 Task: Open a template Informal Letter by  Plum save the file as blueprint.txt Remove the following options from template: 'your brand'. Replace Hello Fan with ' Good Evening' and change the date to 26 September, 2023. Replace body of the letter with  I wanted to express my deepest gratitude for your help. Your assistance made a significant difference in my life. Thank you from the bottom of my heart.; apply Font Style 'Tahoma' and font size  14 Add name: Kevin
Action: Mouse moved to (715, 305)
Screenshot: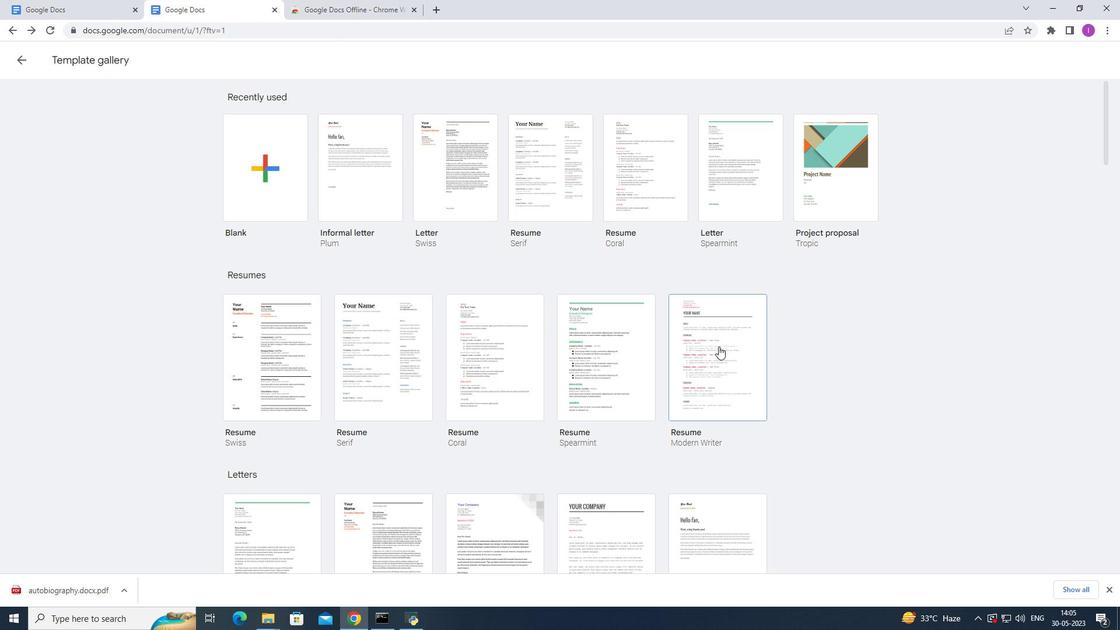 
Action: Mouse scrolled (715, 305) with delta (0, 0)
Screenshot: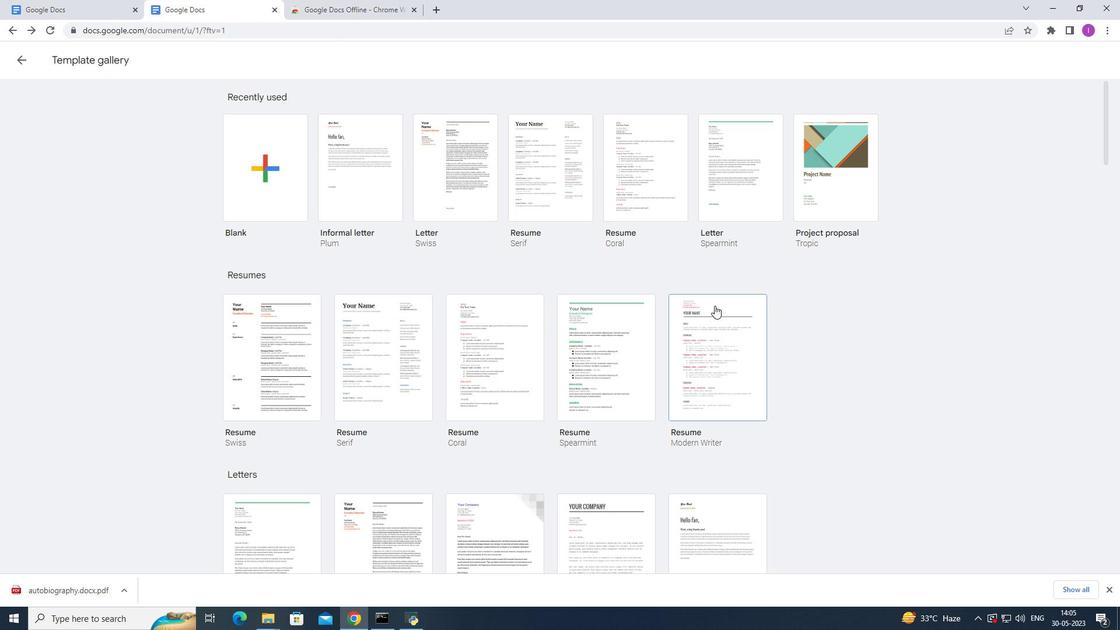 
Action: Mouse scrolled (715, 305) with delta (0, 0)
Screenshot: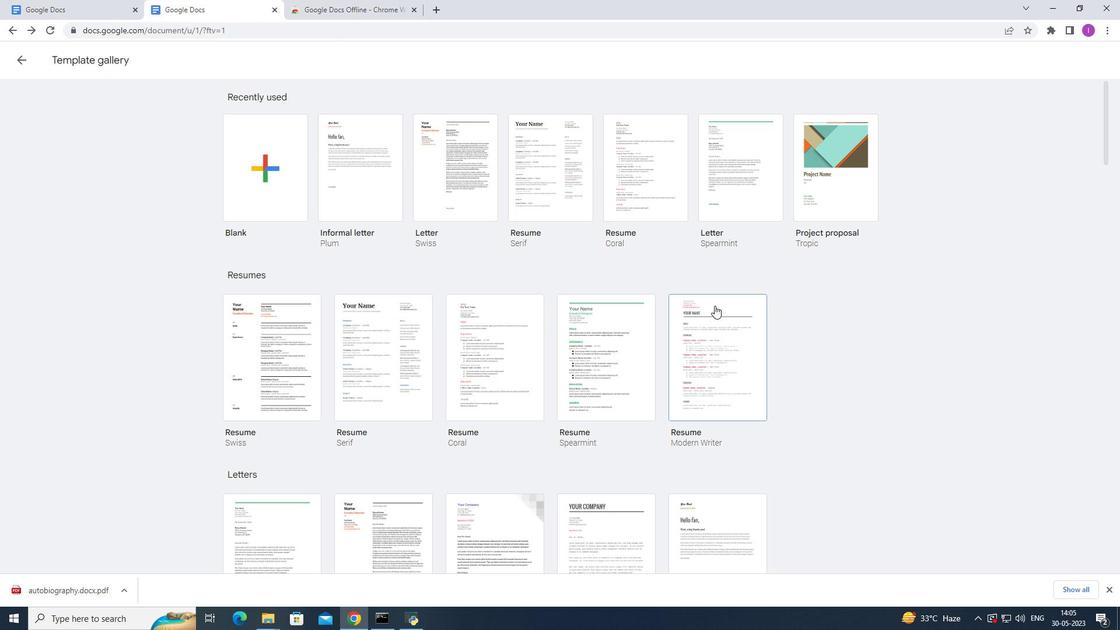 
Action: Mouse scrolled (715, 305) with delta (0, 0)
Screenshot: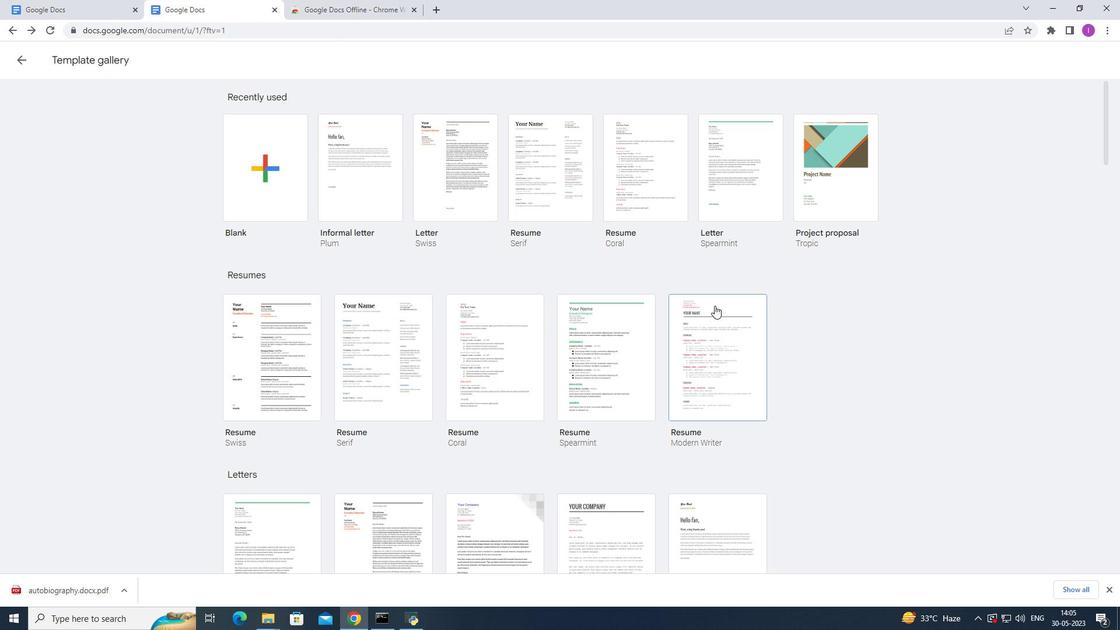 
Action: Mouse scrolled (715, 306) with delta (0, 0)
Screenshot: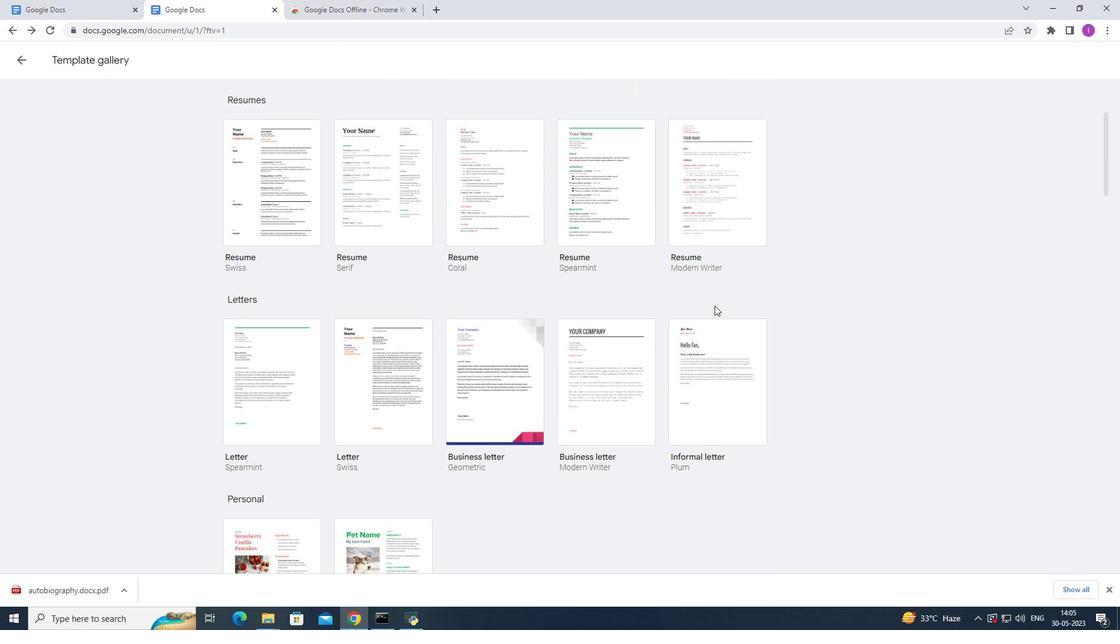
Action: Mouse scrolled (715, 306) with delta (0, 0)
Screenshot: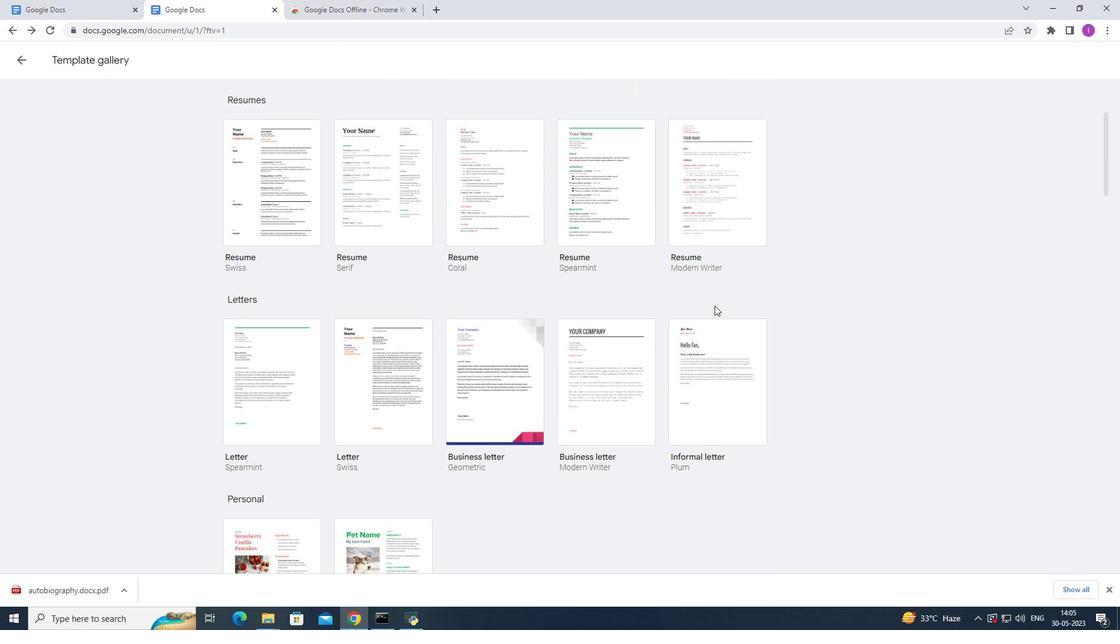 
Action: Mouse scrolled (715, 306) with delta (0, 0)
Screenshot: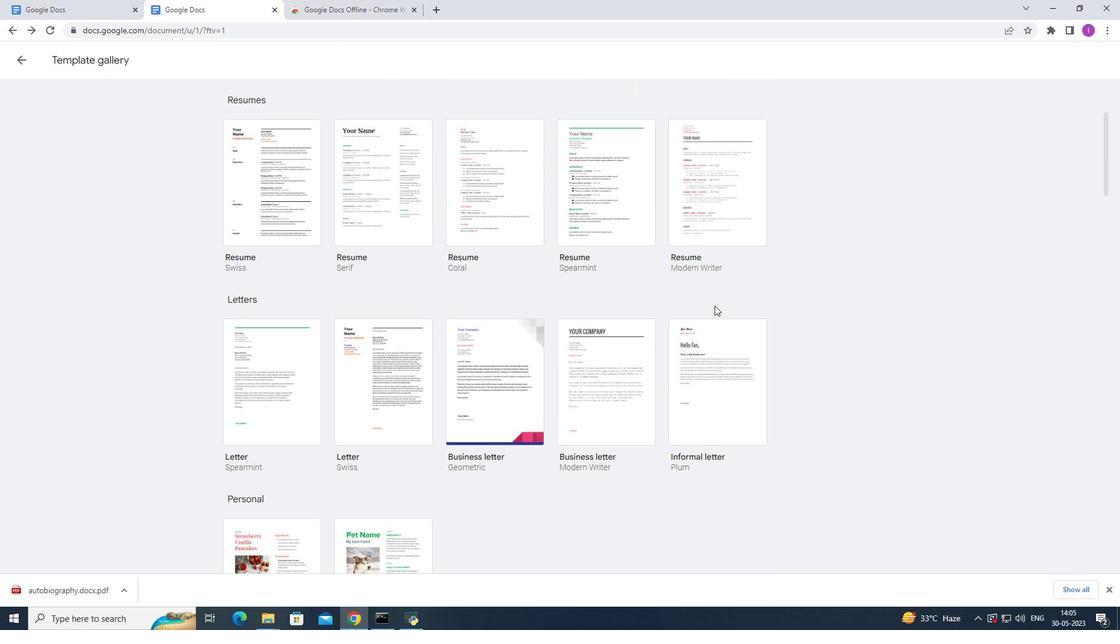 
Action: Mouse scrolled (715, 305) with delta (0, 0)
Screenshot: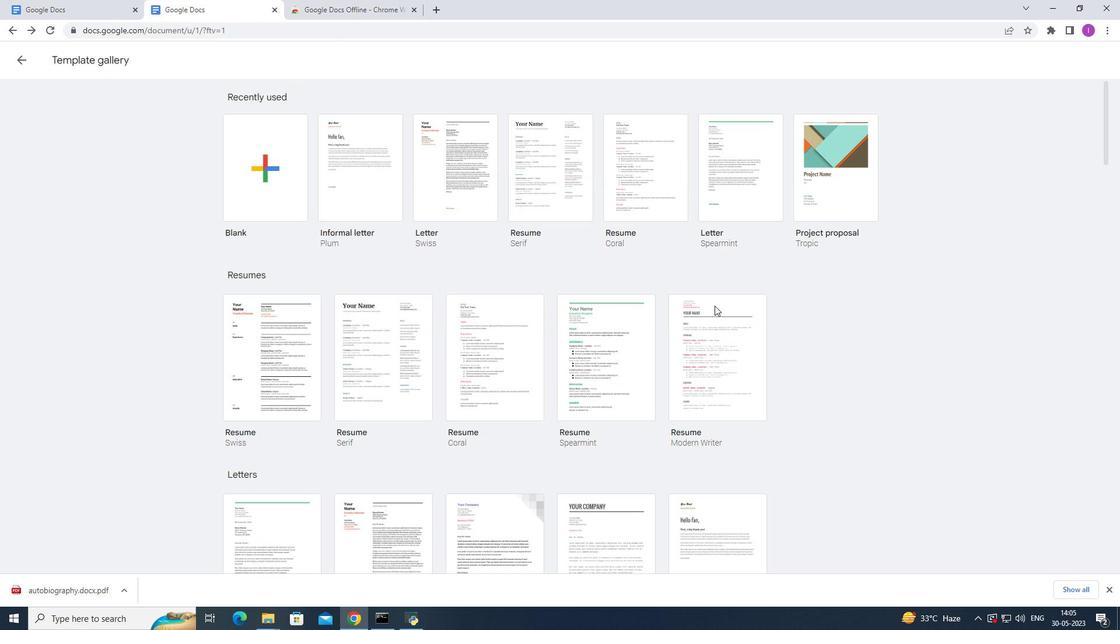 
Action: Mouse scrolled (715, 305) with delta (0, 0)
Screenshot: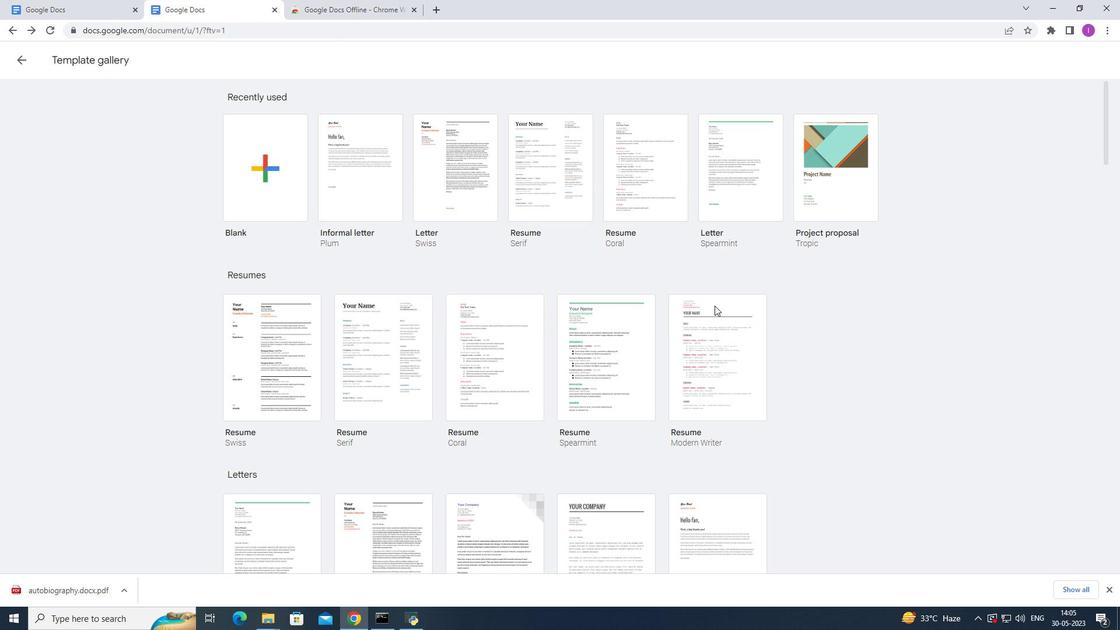 
Action: Mouse scrolled (715, 305) with delta (0, 0)
Screenshot: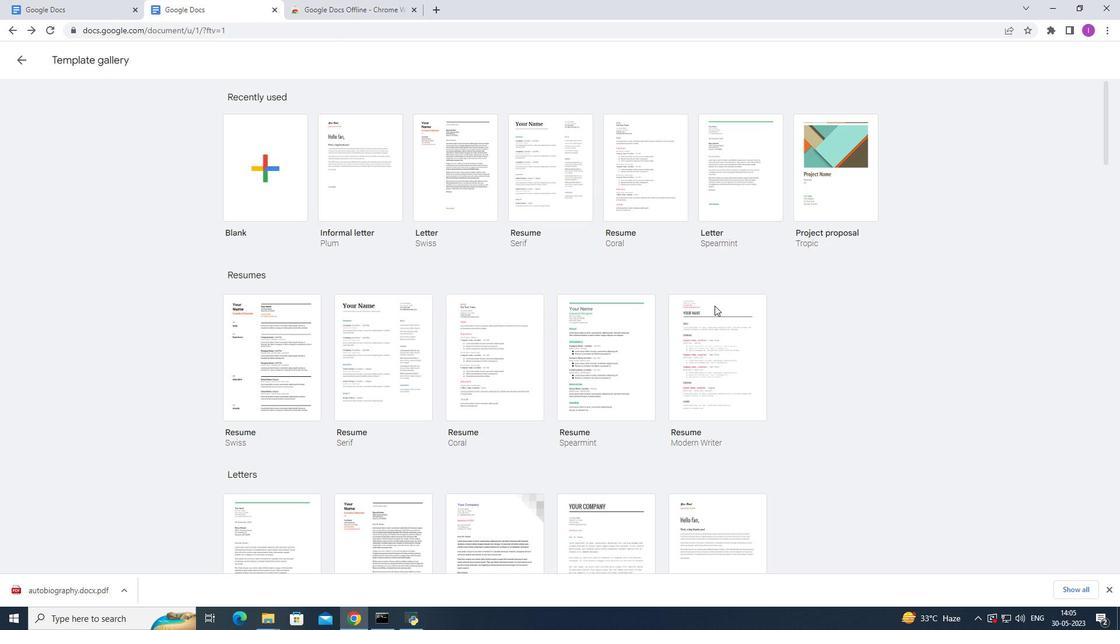 
Action: Mouse scrolled (715, 305) with delta (0, 0)
Screenshot: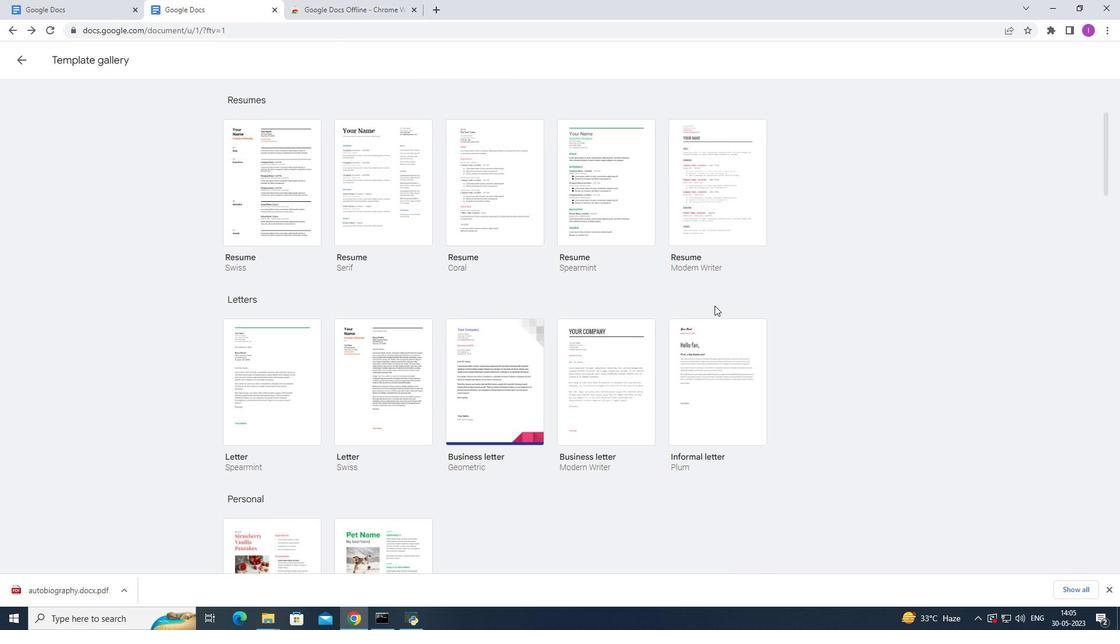 
Action: Mouse scrolled (715, 305) with delta (0, 0)
Screenshot: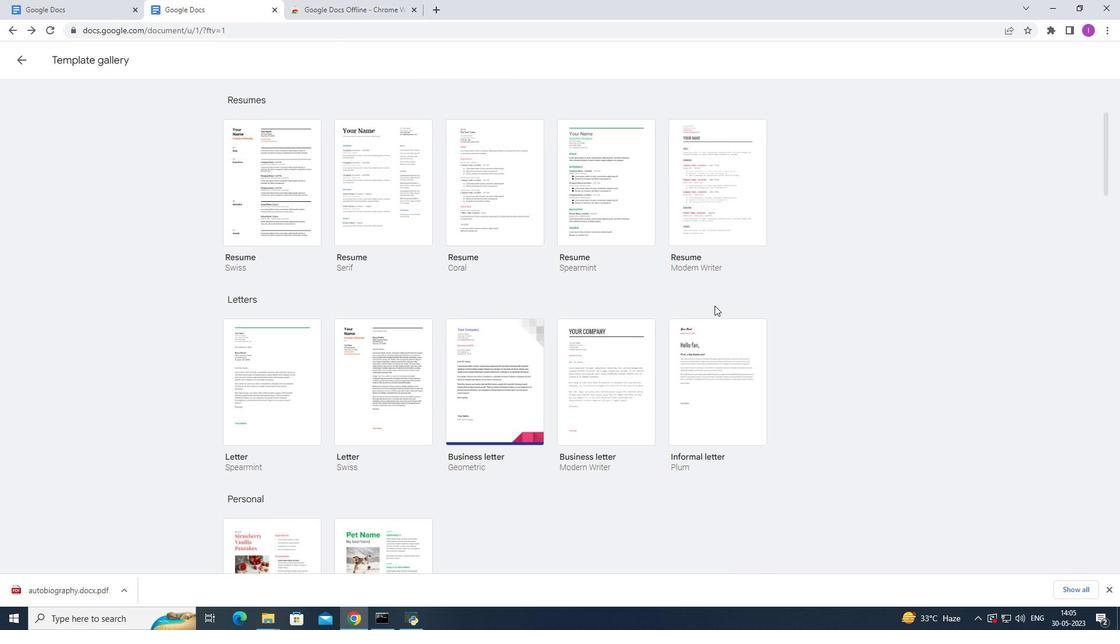 
Action: Mouse scrolled (715, 305) with delta (0, 0)
Screenshot: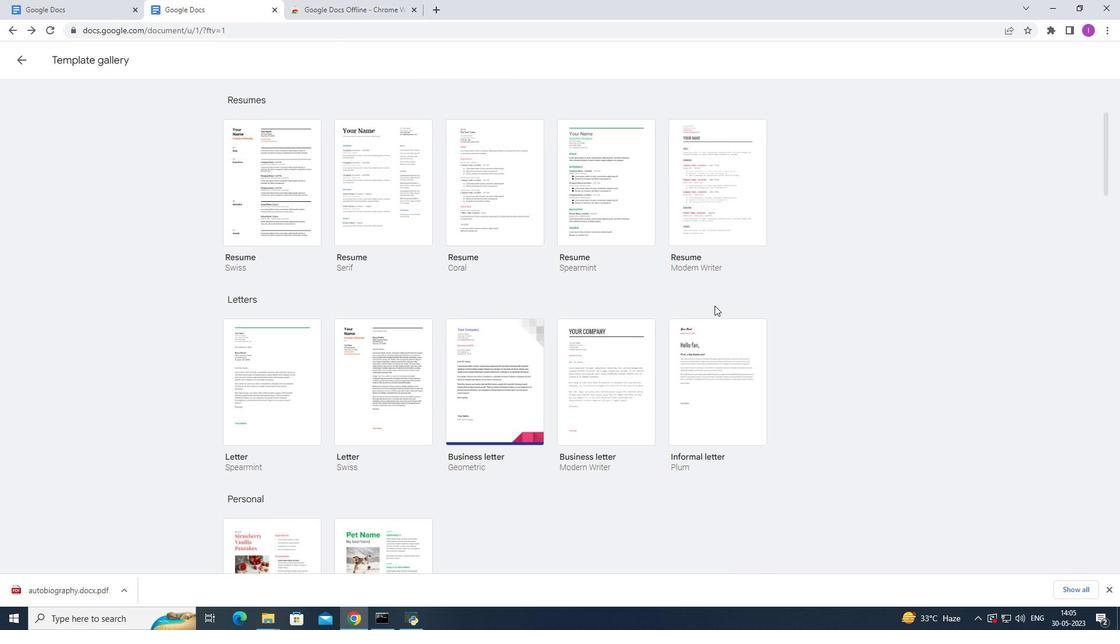 
Action: Mouse scrolled (715, 305) with delta (0, 0)
Screenshot: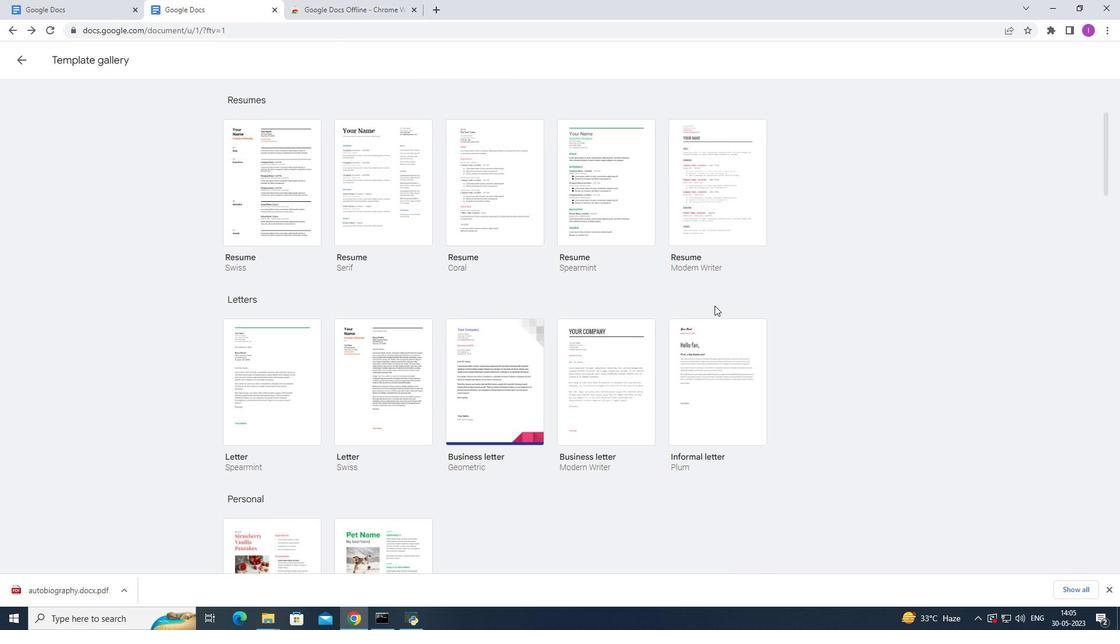 
Action: Mouse scrolled (715, 306) with delta (0, 0)
Screenshot: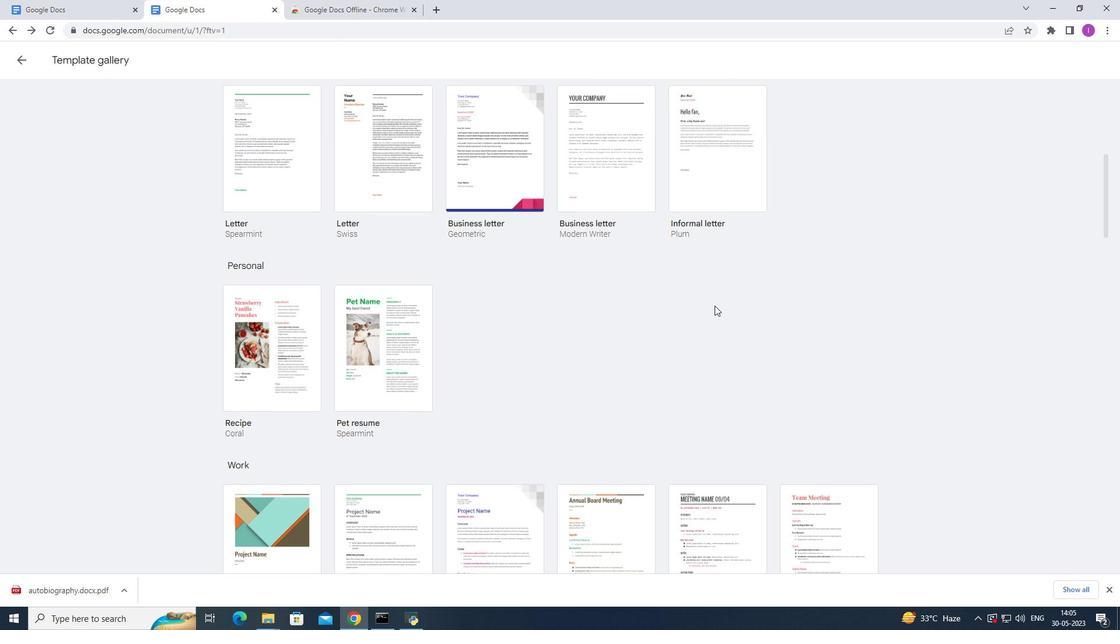 
Action: Mouse scrolled (715, 306) with delta (0, 0)
Screenshot: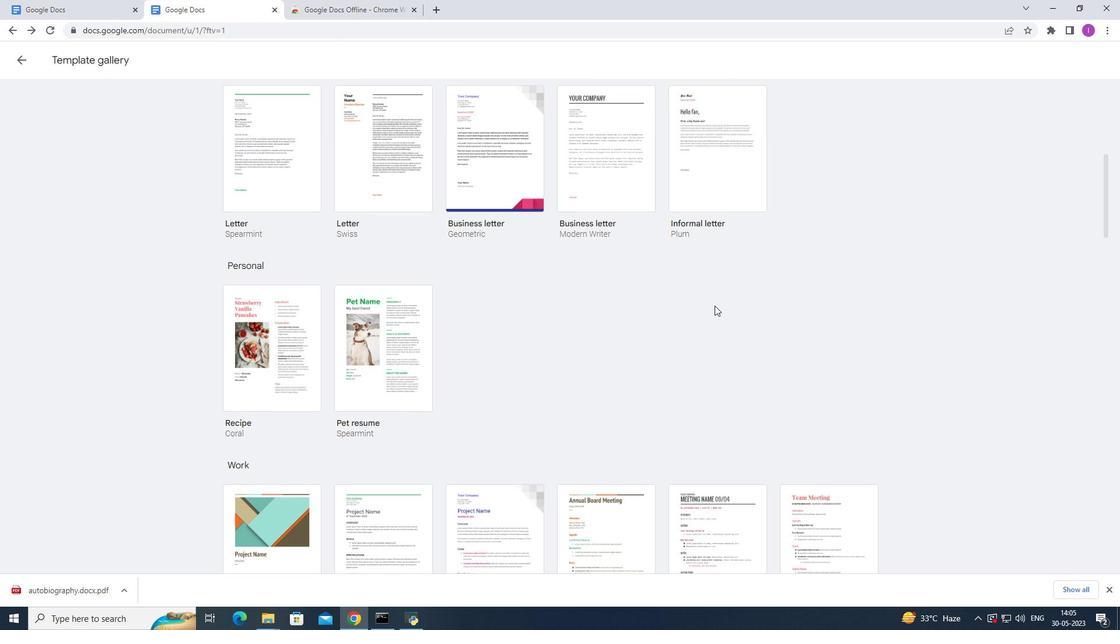 
Action: Mouse moved to (713, 305)
Screenshot: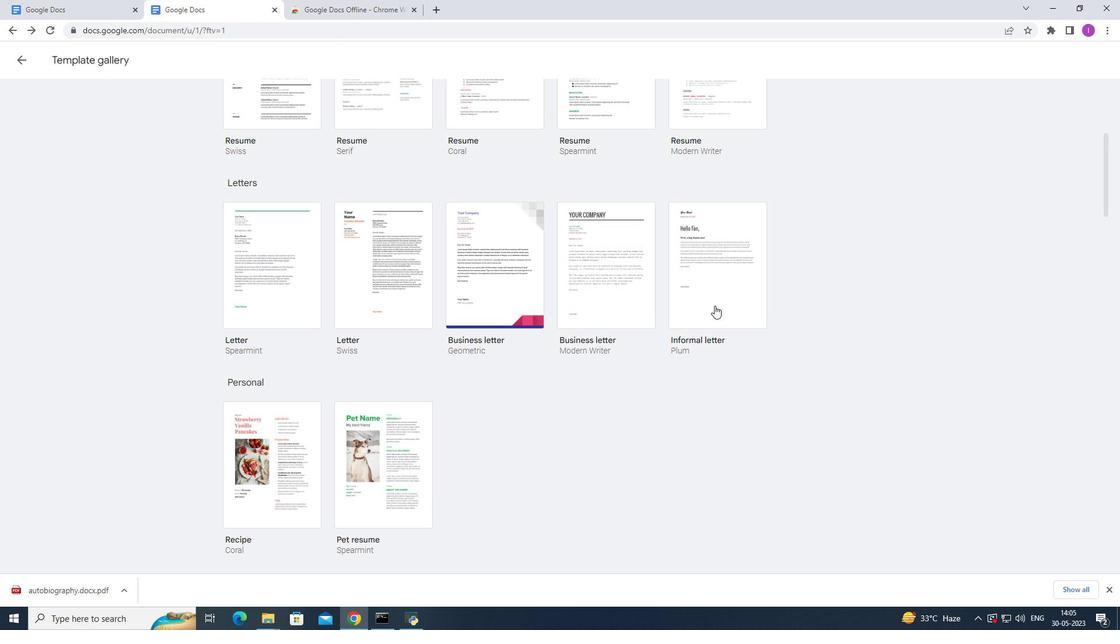 
Action: Mouse pressed left at (713, 305)
Screenshot: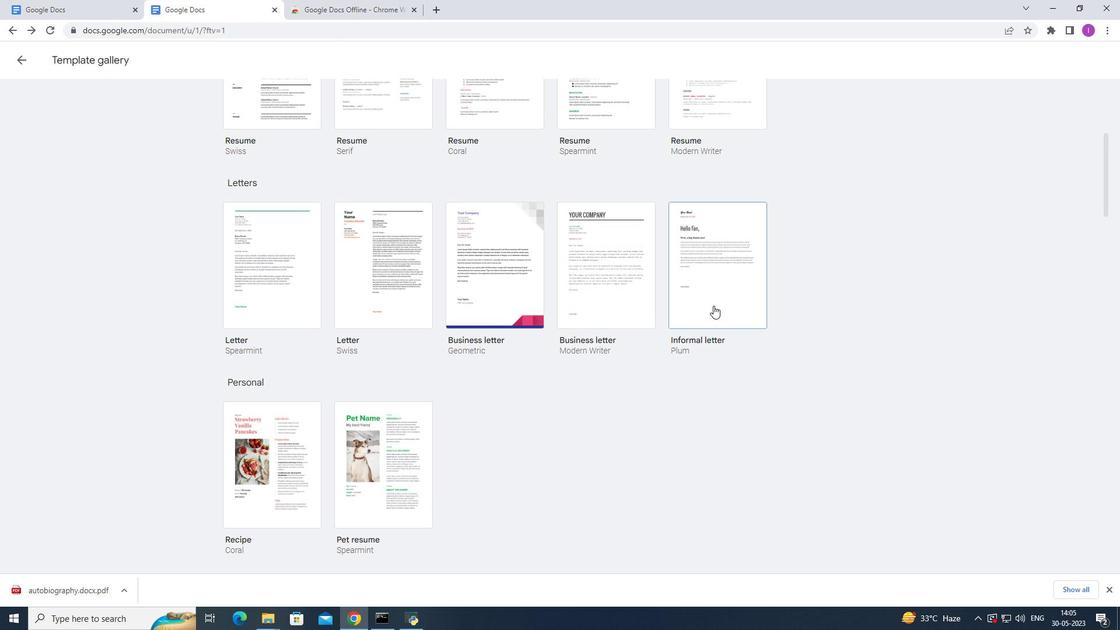 
Action: Mouse moved to (103, 54)
Screenshot: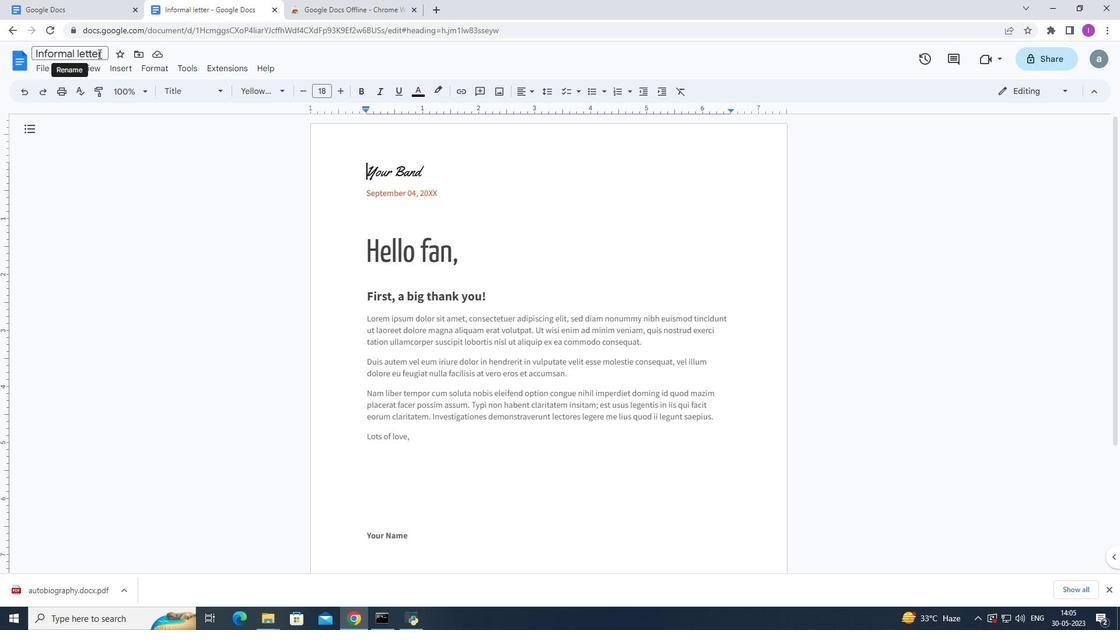 
Action: Mouse pressed left at (103, 54)
Screenshot: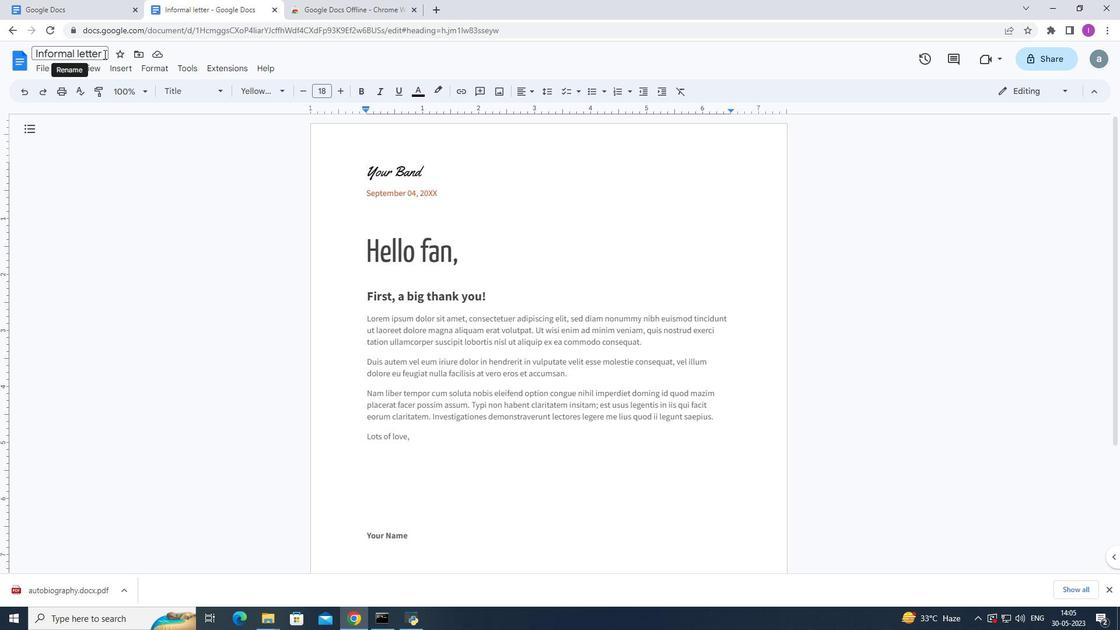 
Action: Mouse moved to (600, 86)
Screenshot: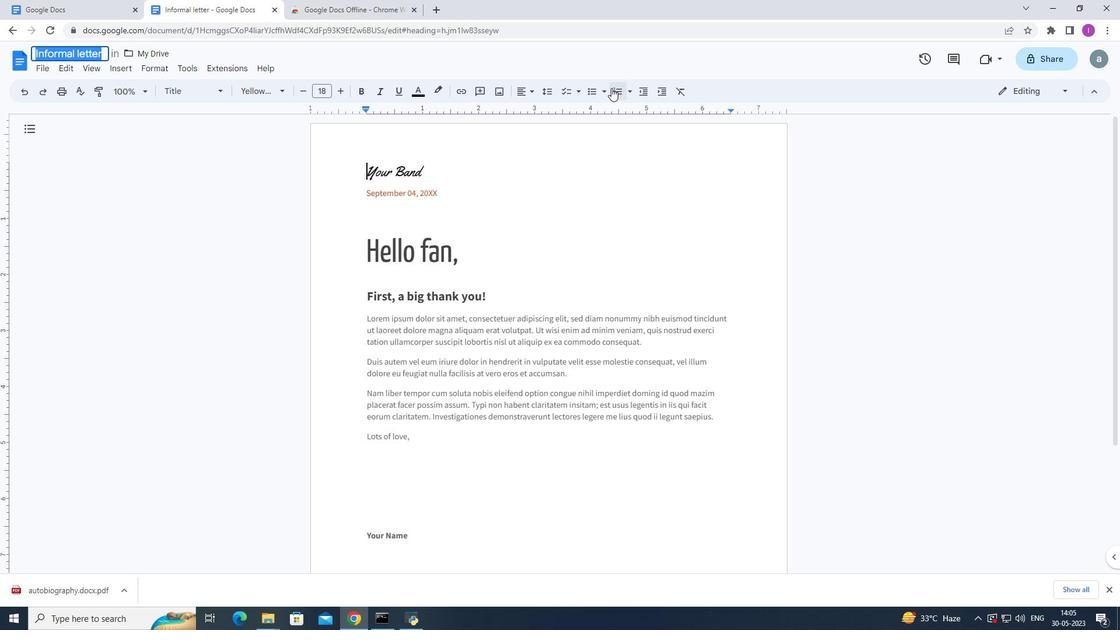 
Action: Key pressed blue<Key.space><Key.backspace>print.txt
Screenshot: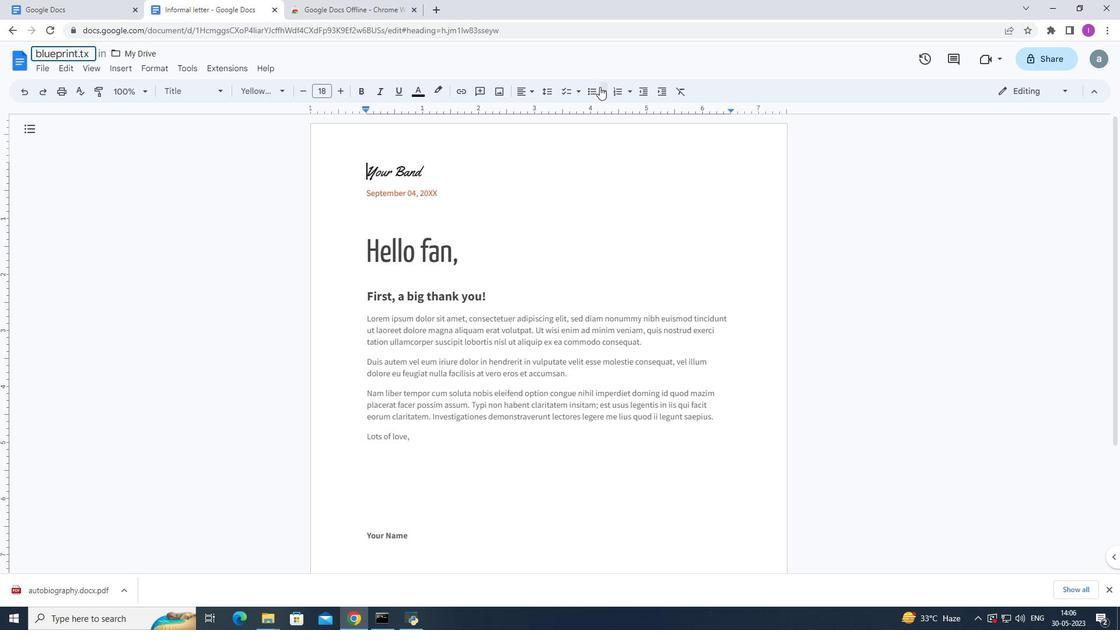 
Action: Mouse moved to (438, 181)
Screenshot: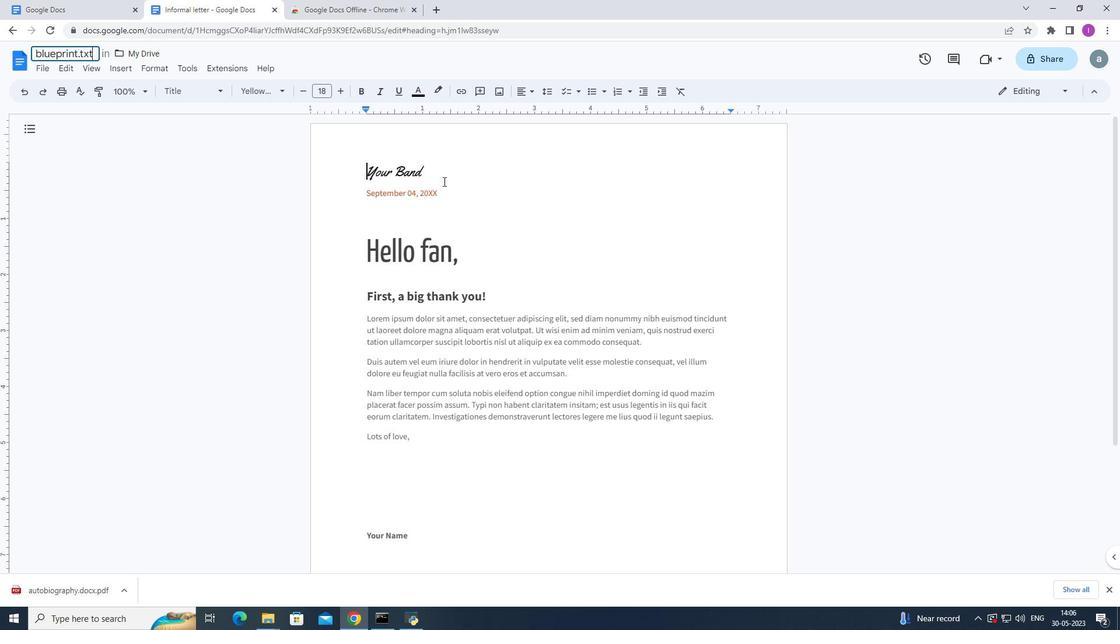 
Action: Mouse pressed left at (438, 181)
Screenshot: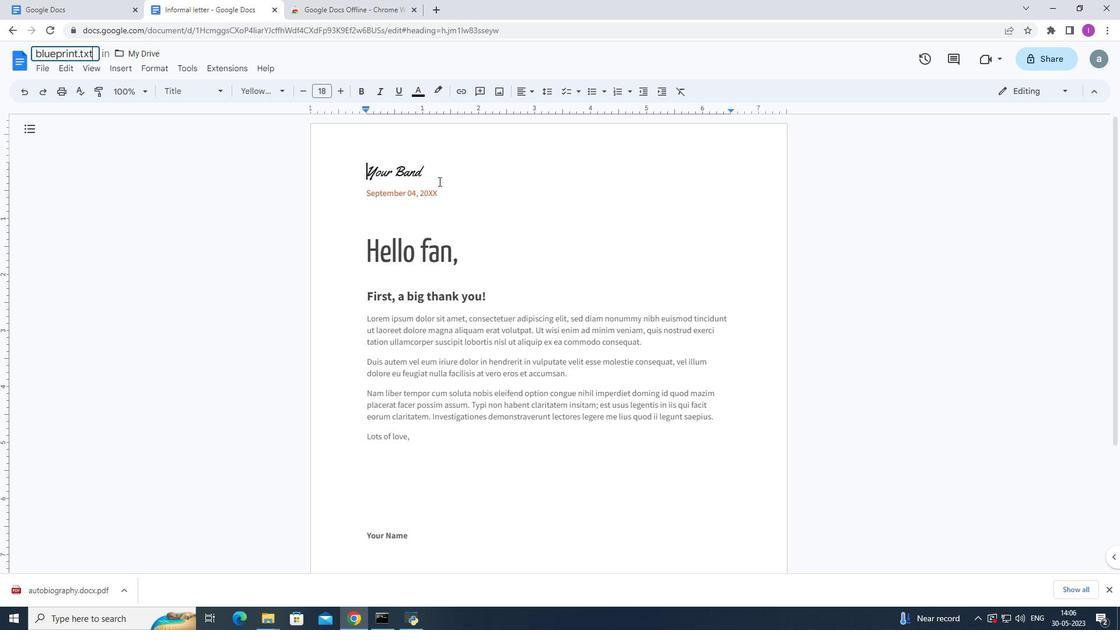 
Action: Mouse moved to (437, 166)
Screenshot: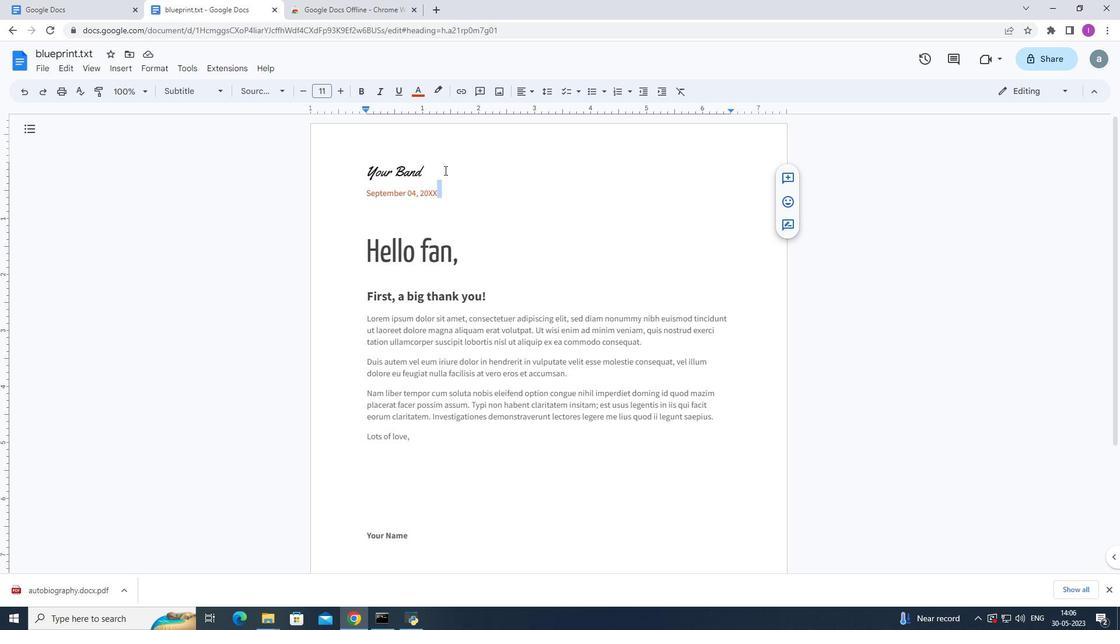 
Action: Mouse pressed left at (437, 166)
Screenshot: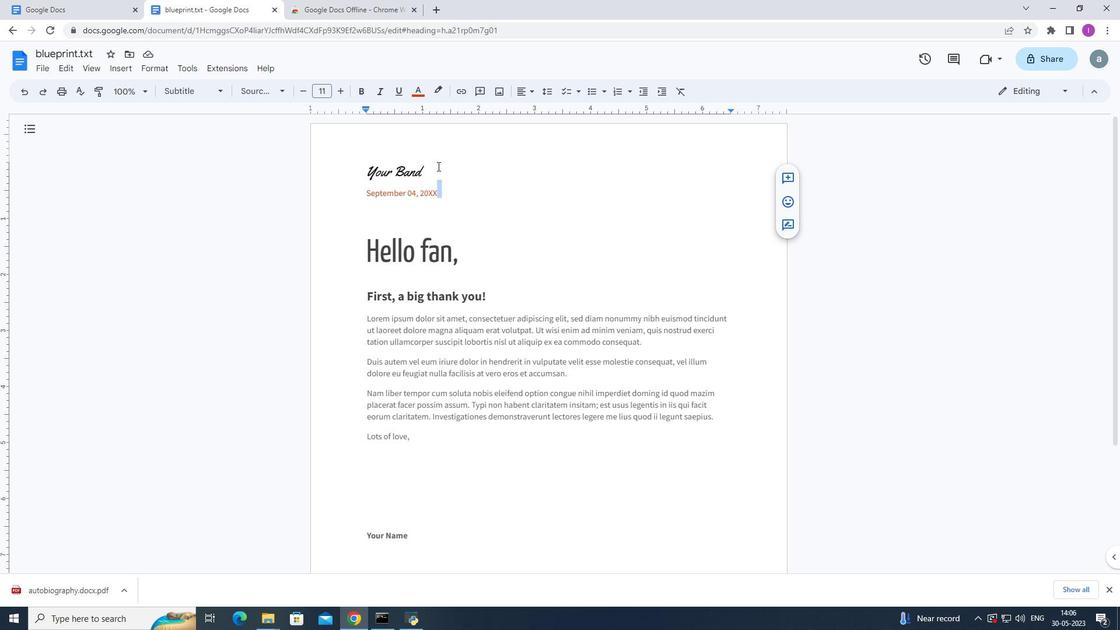 
Action: Mouse moved to (354, 179)
Screenshot: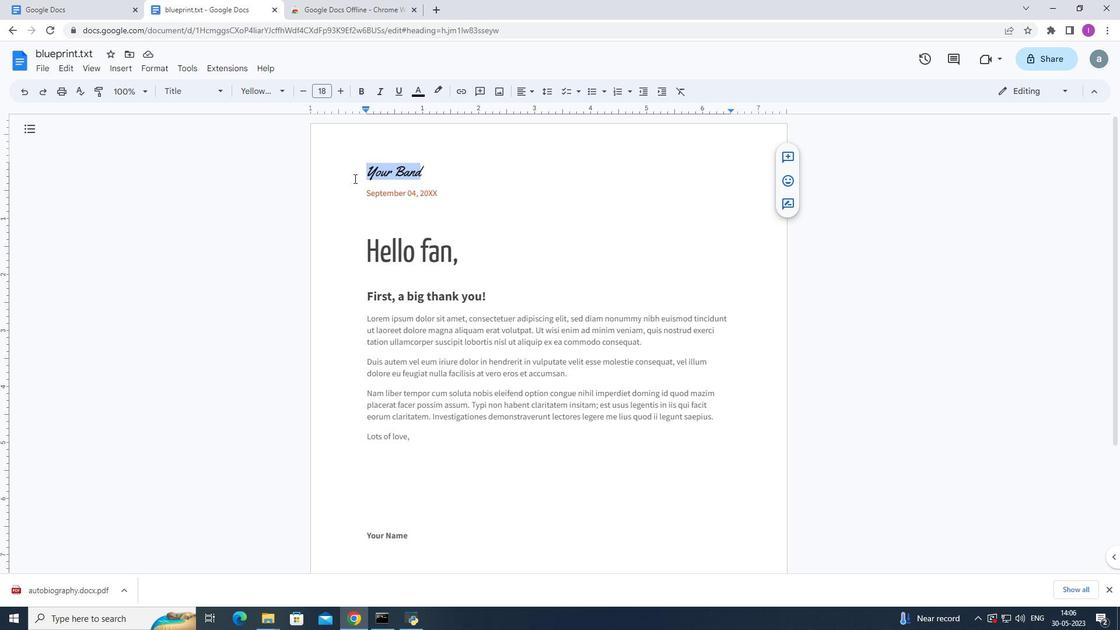 
Action: Key pressed <Key.backspace>
Screenshot: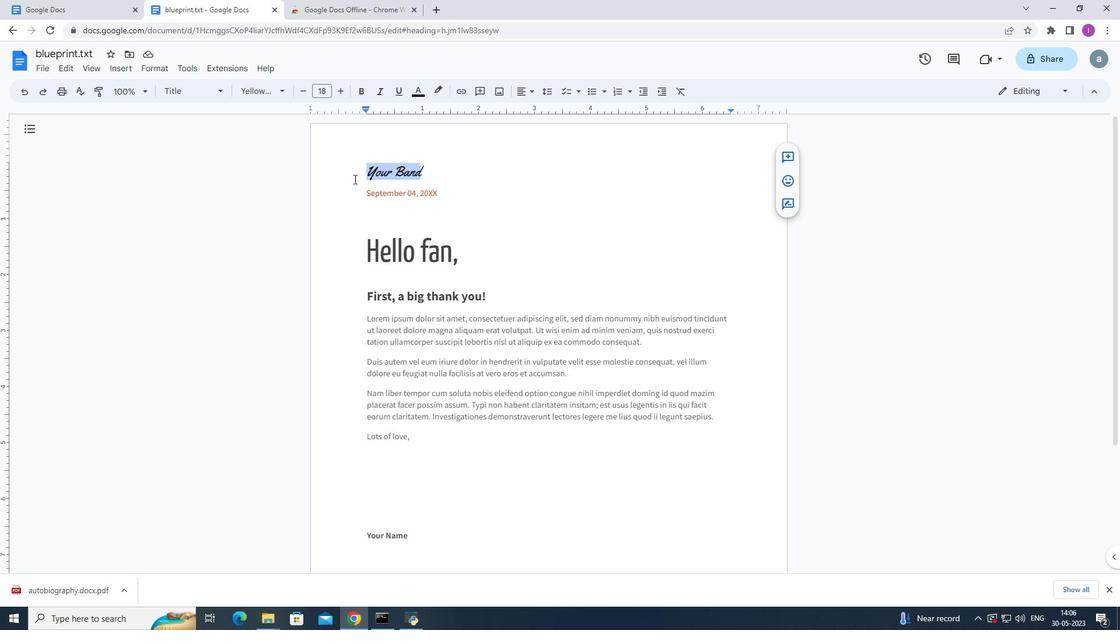 
Action: Mouse moved to (445, 192)
Screenshot: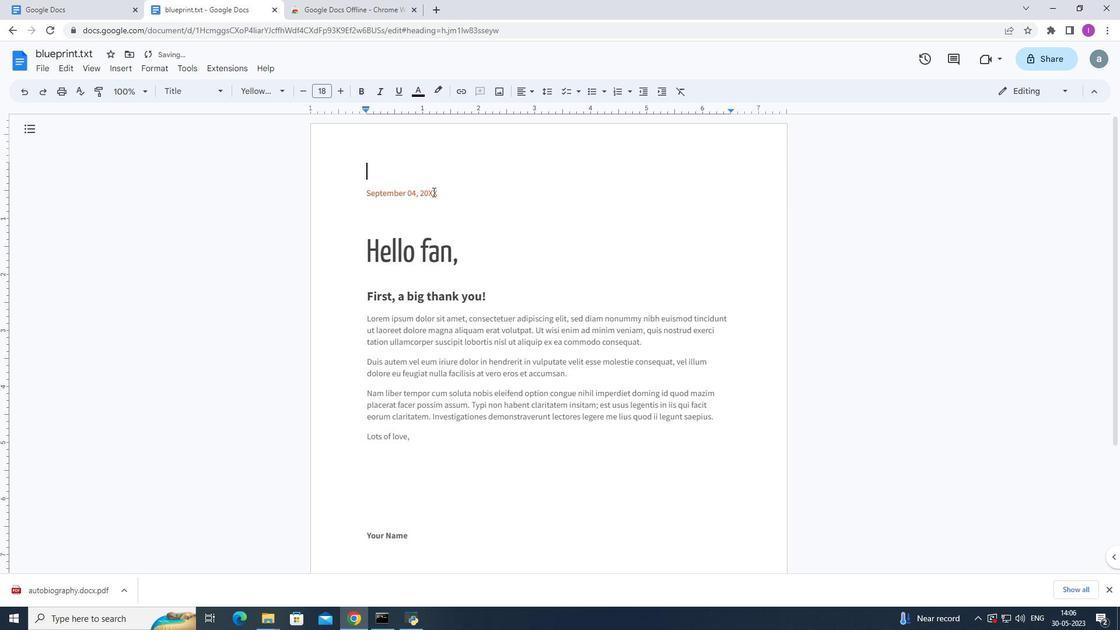 
Action: Mouse pressed left at (445, 192)
Screenshot: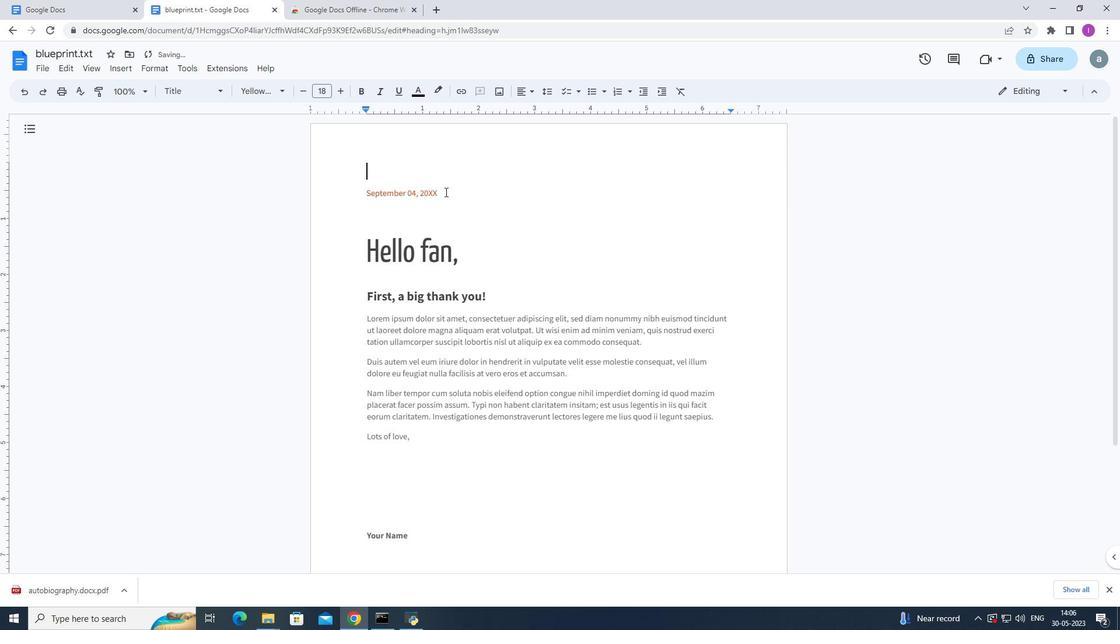 
Action: Mouse moved to (364, 190)
Screenshot: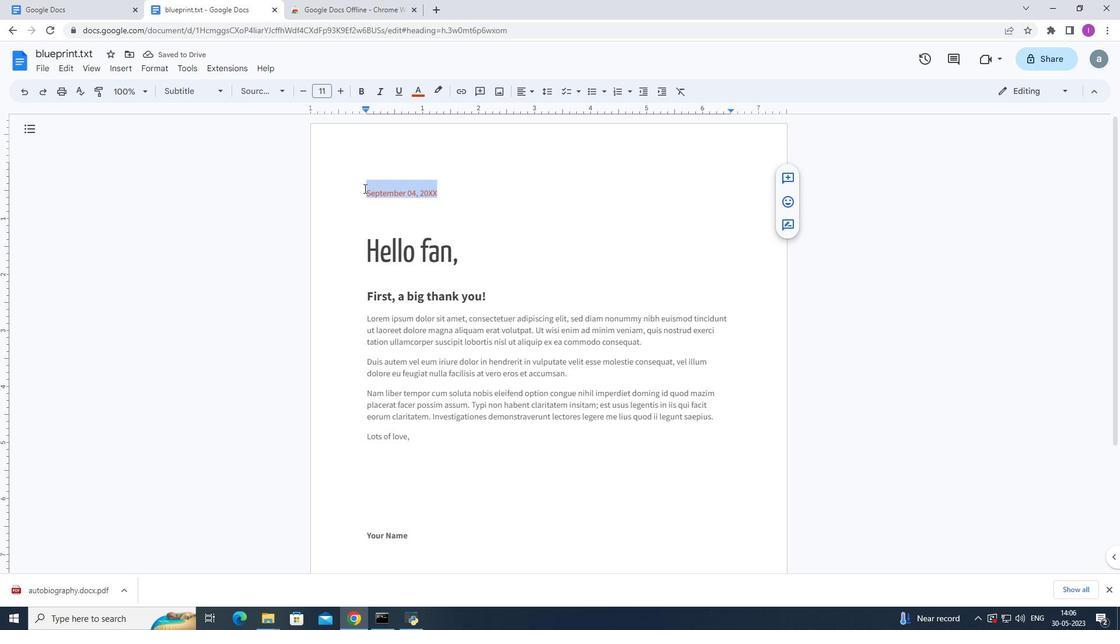 
Action: Key pressed 2
Screenshot: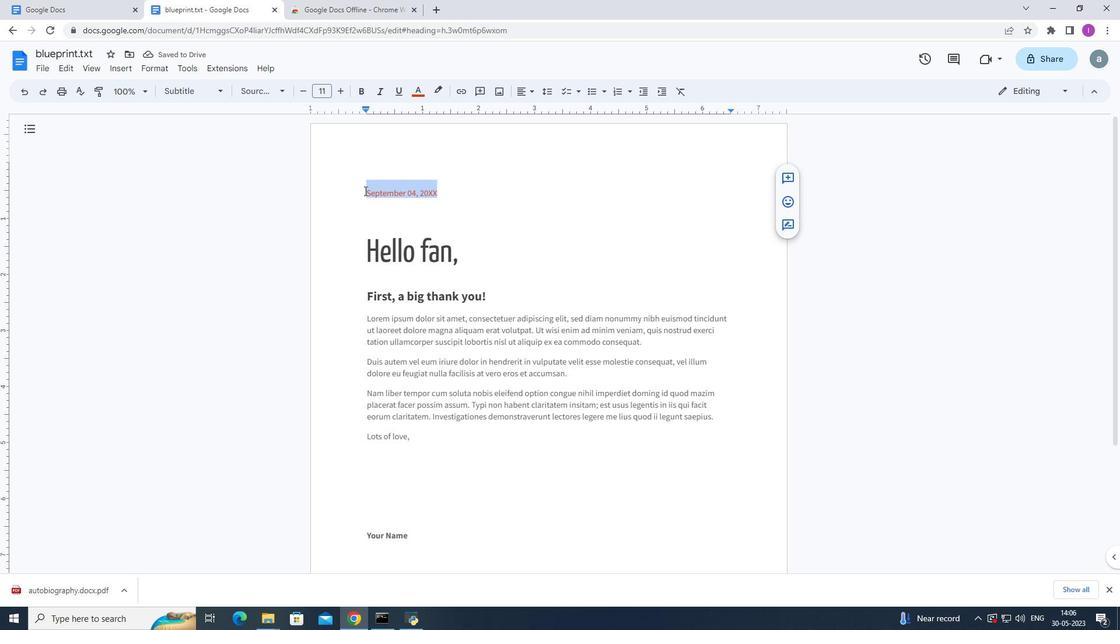 
Action: Mouse moved to (365, 190)
Screenshot: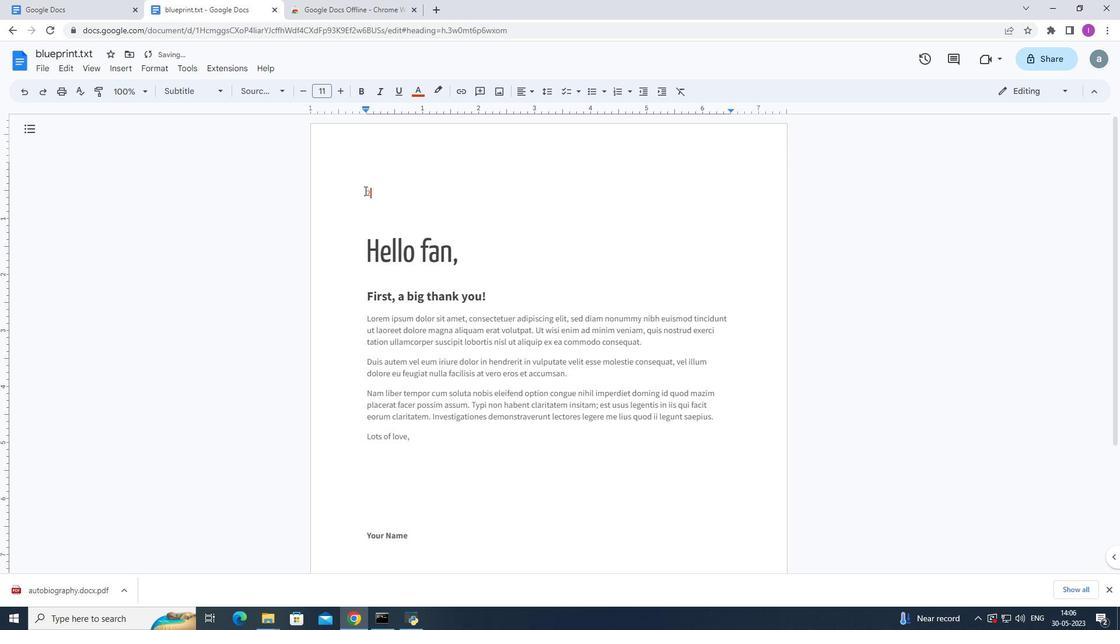 
Action: Key pressed 6<Key.space><Key.shift>September,2023
Screenshot: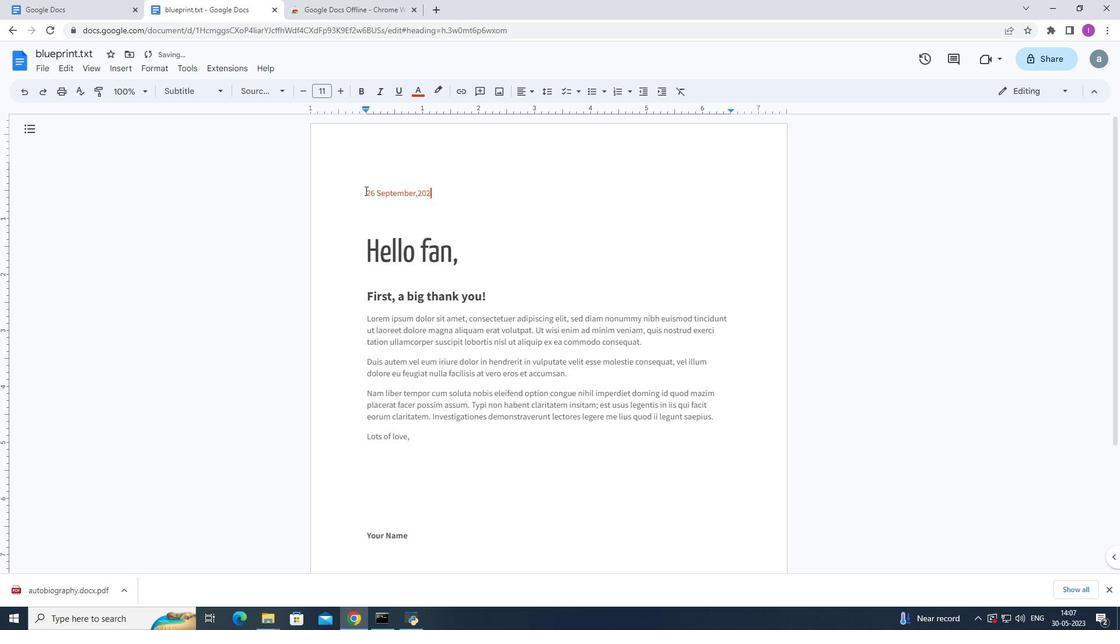 
Action: Mouse moved to (451, 253)
Screenshot: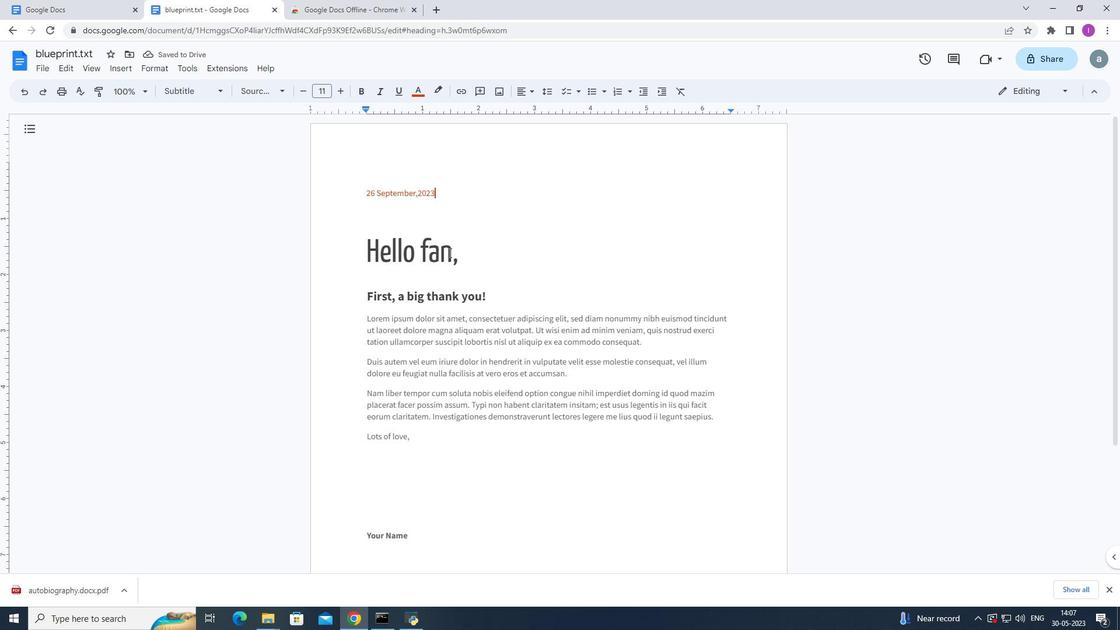 
Action: Mouse pressed left at (451, 253)
Screenshot: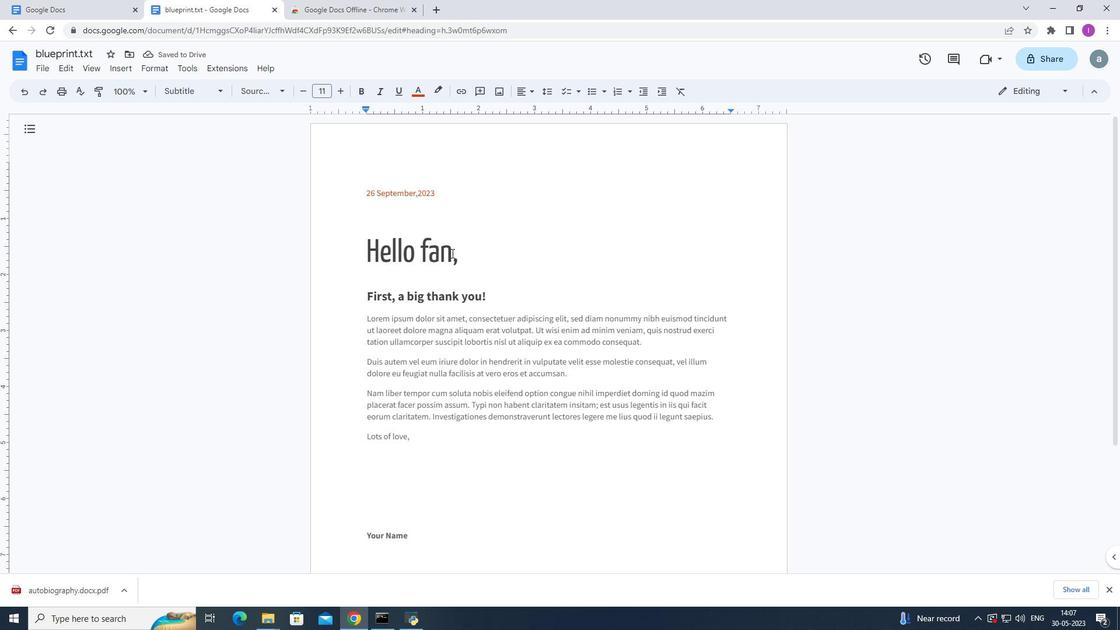 
Action: Mouse moved to (356, 253)
Screenshot: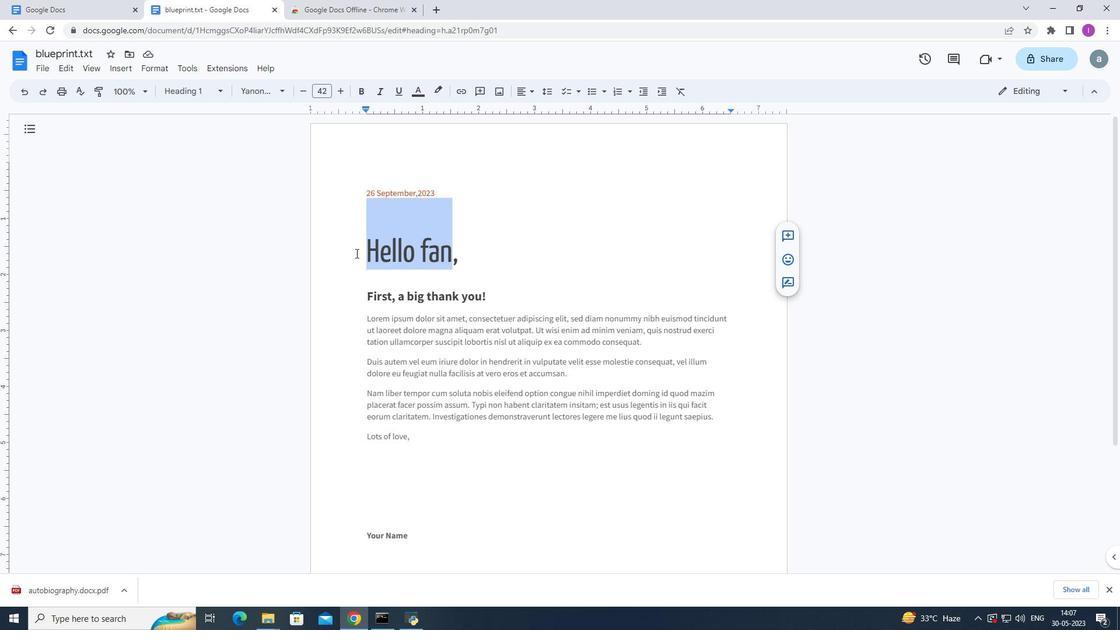 
Action: Key pressed <Key.shift><Key.shift><Key.shift><Key.shift><Key.shift><Key.shift><Key.shift><Key.shift><Key.shift><Key.shift><Key.shift><Key.shift><Key.shift><Key.shift><Key.shift>Good<Key.space><Key.shift>Evening
Screenshot: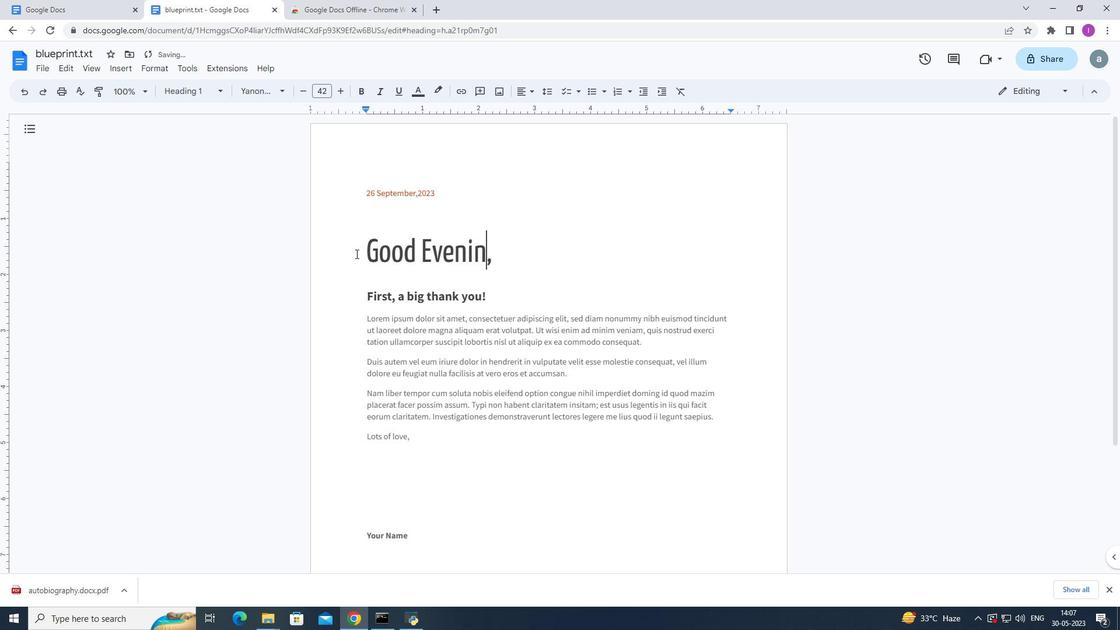 
Action: Mouse moved to (365, 292)
Screenshot: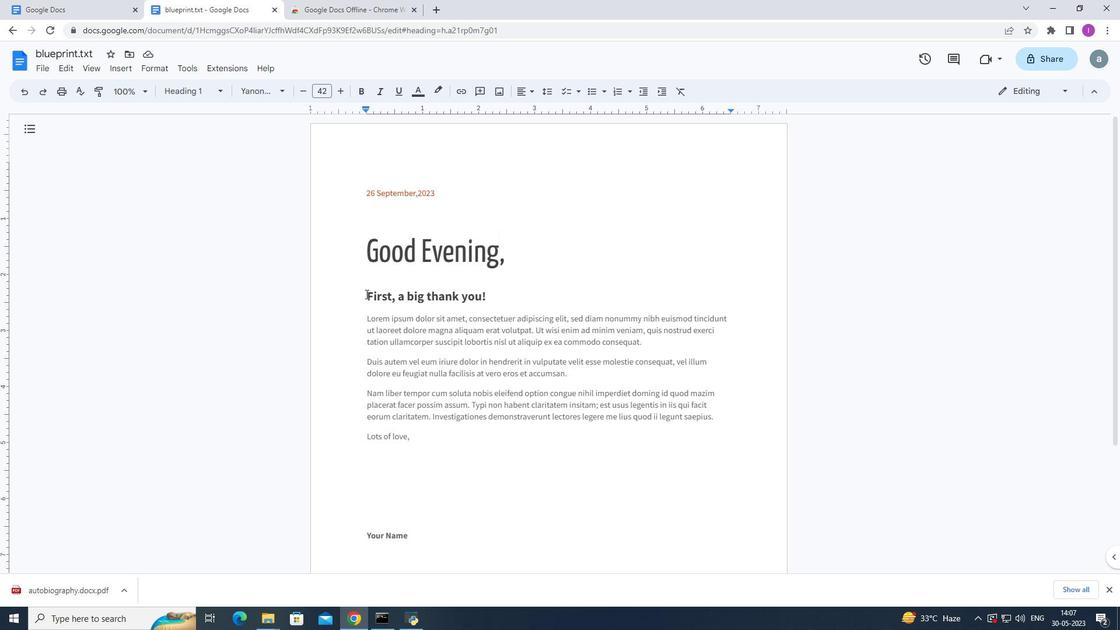 
Action: Mouse pressed left at (365, 292)
Screenshot: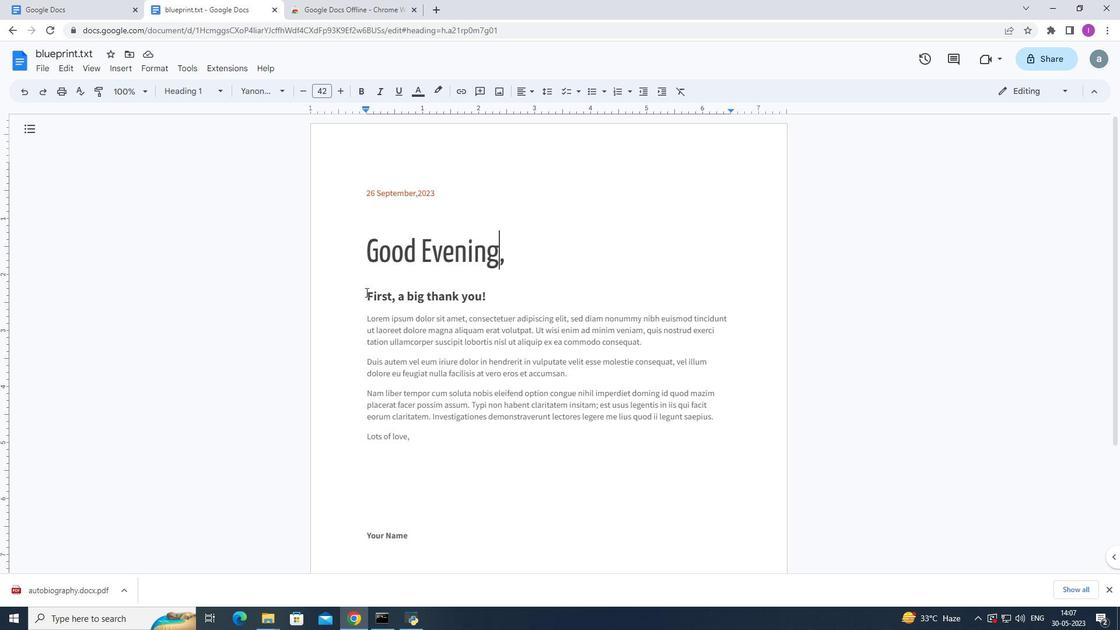 
Action: Mouse moved to (874, 480)
Screenshot: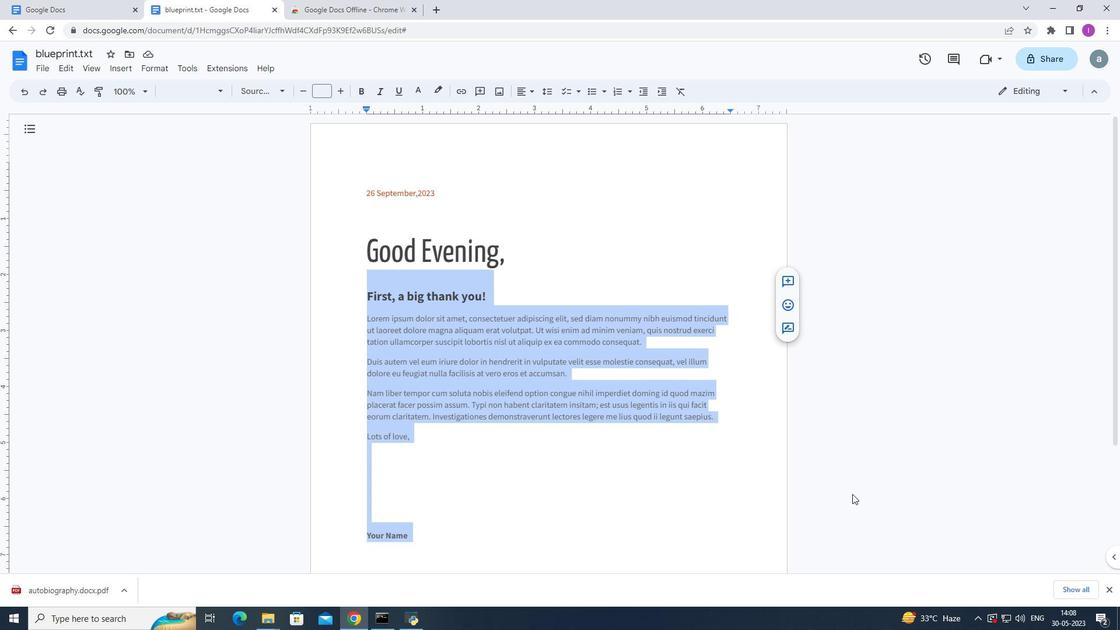
Action: Key pressed <Key.shift><Key.shift>I<Key.space>wanted<Key.space>to<Key.space>express<Key.space>my<Key.space>deeoest<Key.backspace><Key.backspace><Key.backspace><Key.backspace>pest<Key.space>gratitude<Key.space>for<Key.space>your<Key.space>help.<Key.shift>Your<Key.space>assiste<Key.backspace>ance<Key.space>made<Key.space>a<Key.space>significant<Key.space>difference<Key.space>in<Key.space>my<Key.space>life.t<Key.backspace><Key.shift>Thank<Key.space>you<Key.space>from<Key.space>the<Key.space>bottom<Key.space>of<Key.space>my<Key.space>heart.
Screenshot: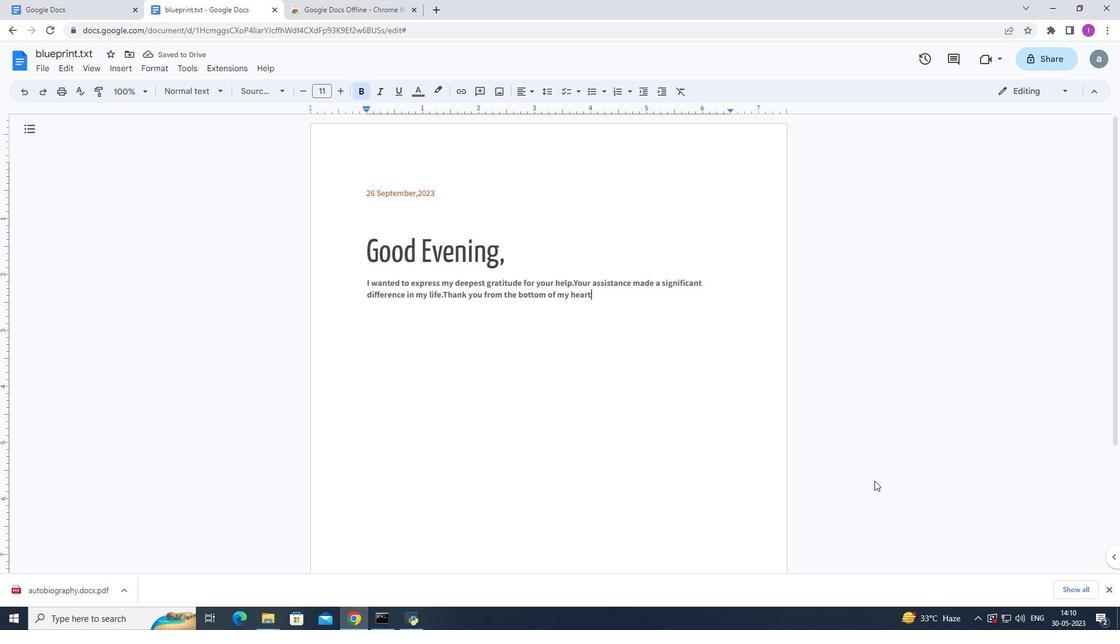 
Action: Mouse moved to (752, 309)
Screenshot: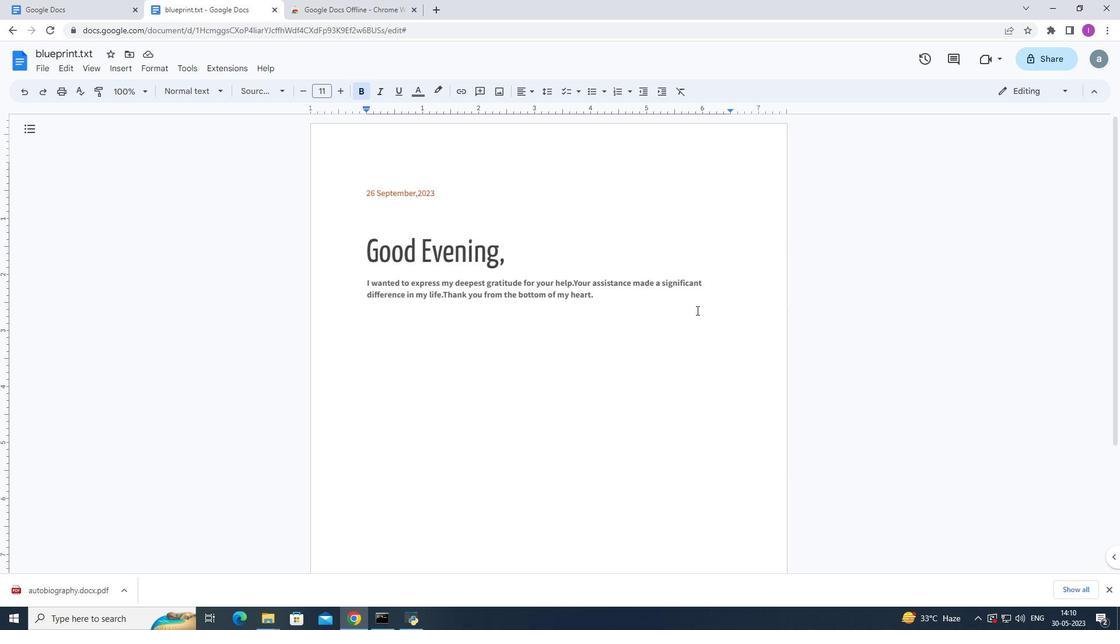 
Action: Key pressed <Key.enter><Key.shift><Key.shift><Key.shift>Kevin
Screenshot: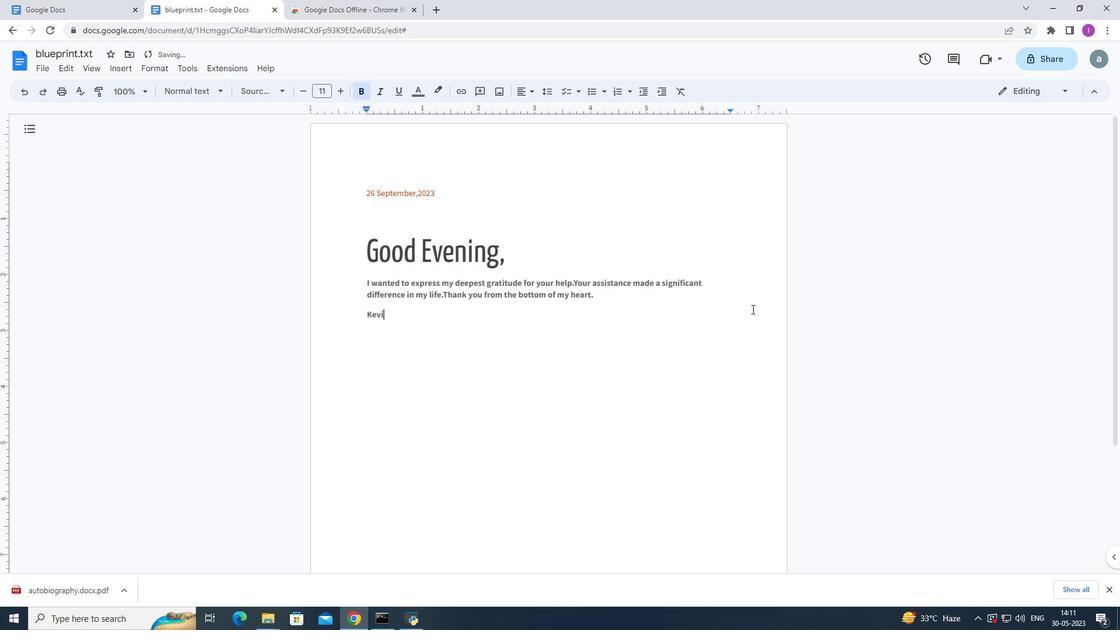 
Action: Mouse moved to (410, 327)
Screenshot: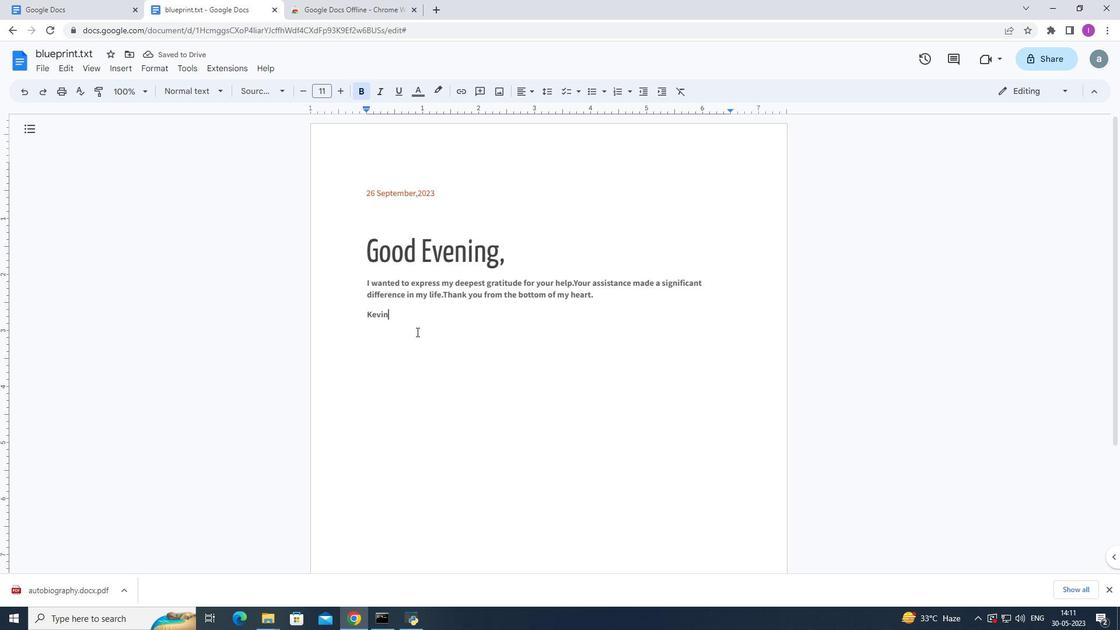 
Action: Mouse pressed left at (410, 327)
Screenshot: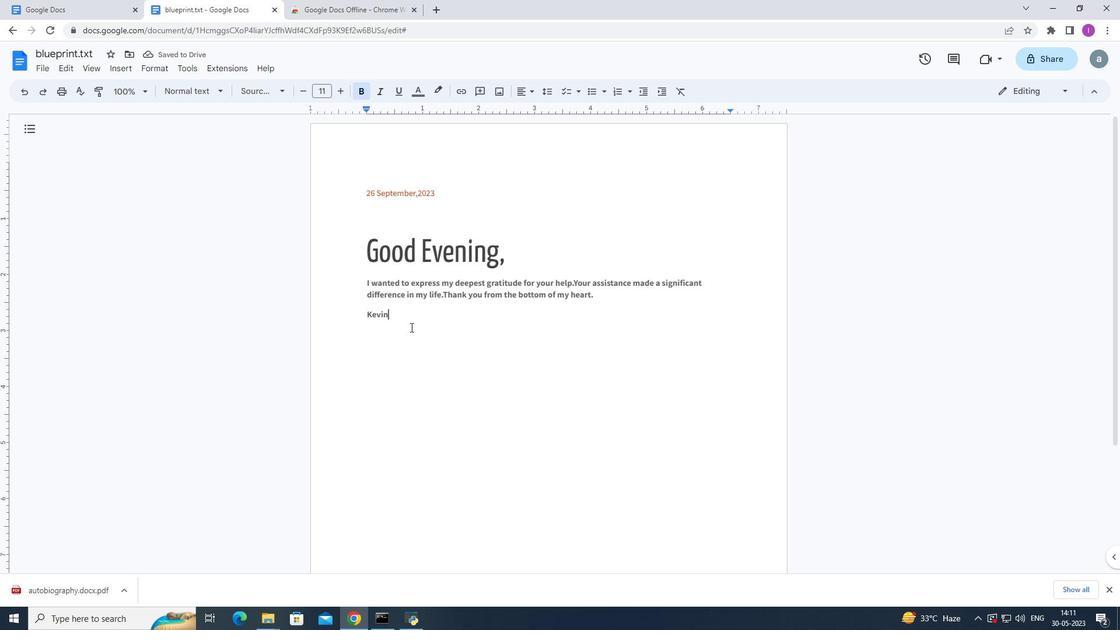
Action: Mouse moved to (284, 89)
Screenshot: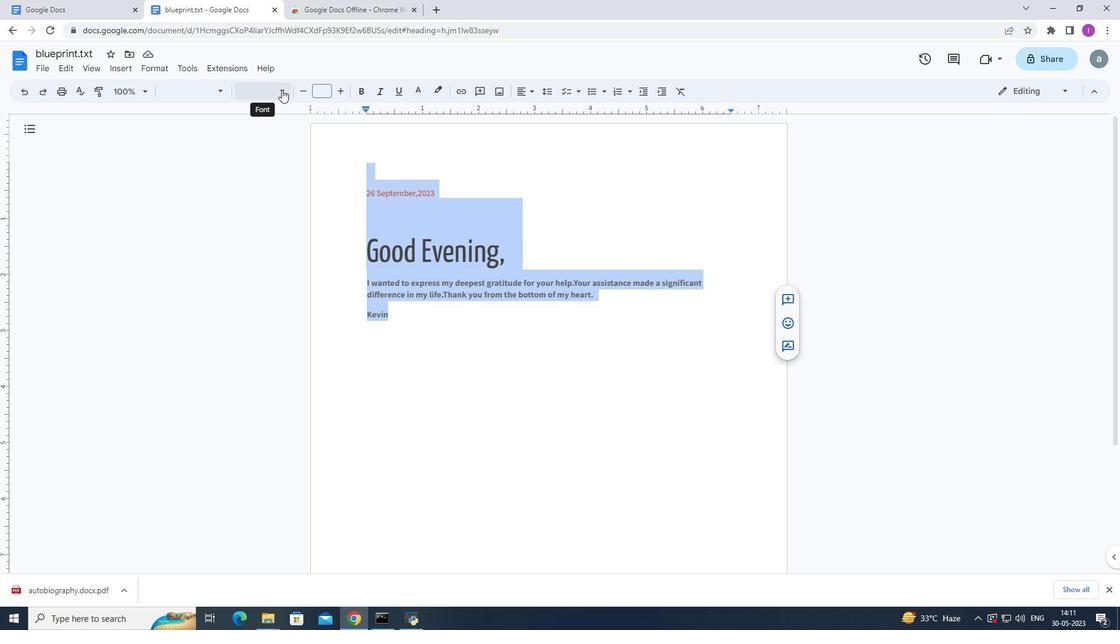 
Action: Mouse pressed left at (284, 89)
Screenshot: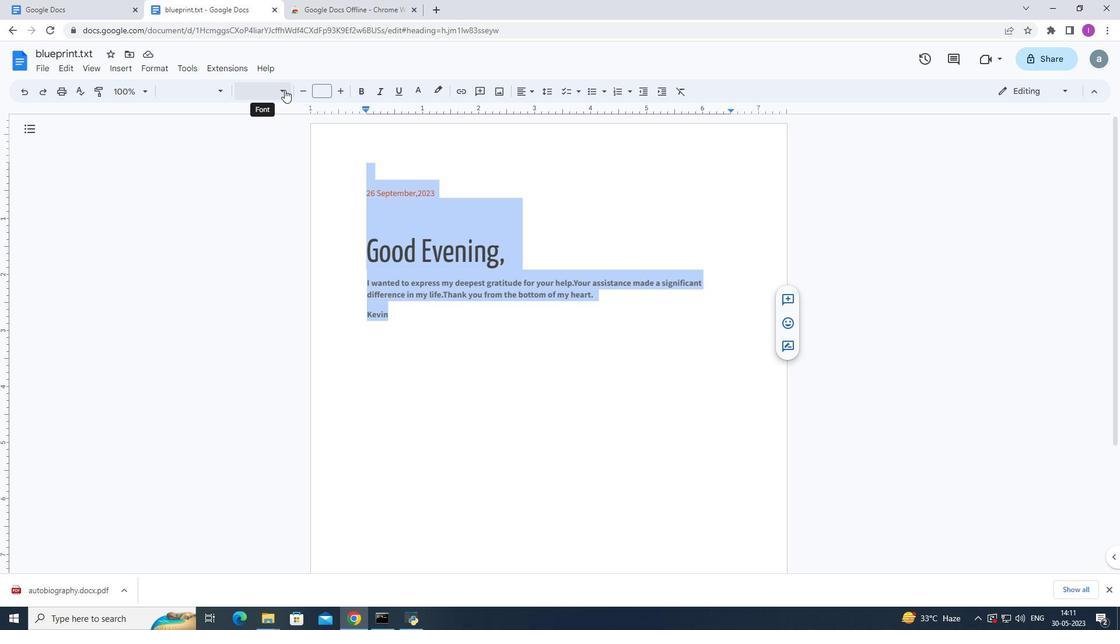 
Action: Mouse moved to (278, 214)
Screenshot: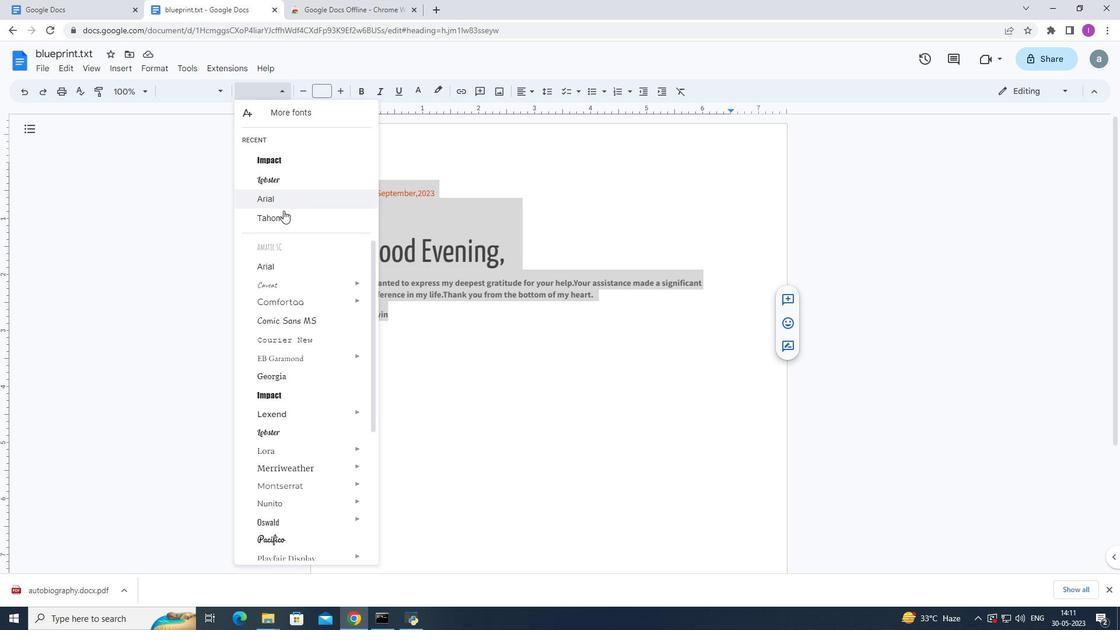 
Action: Mouse pressed left at (278, 214)
Screenshot: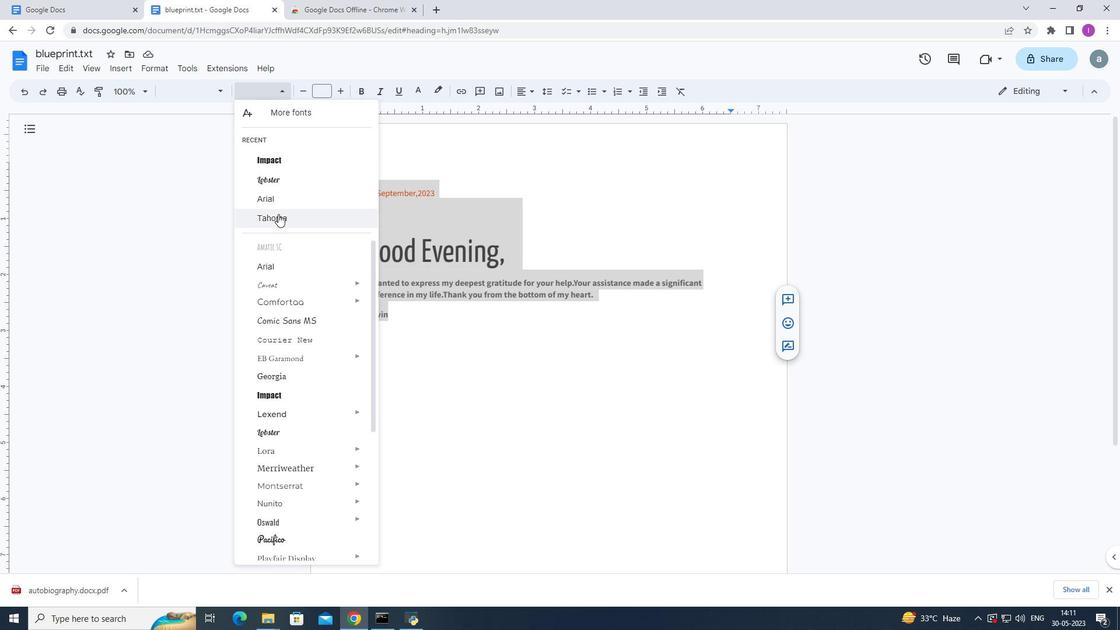 
Action: Mouse moved to (323, 96)
Screenshot: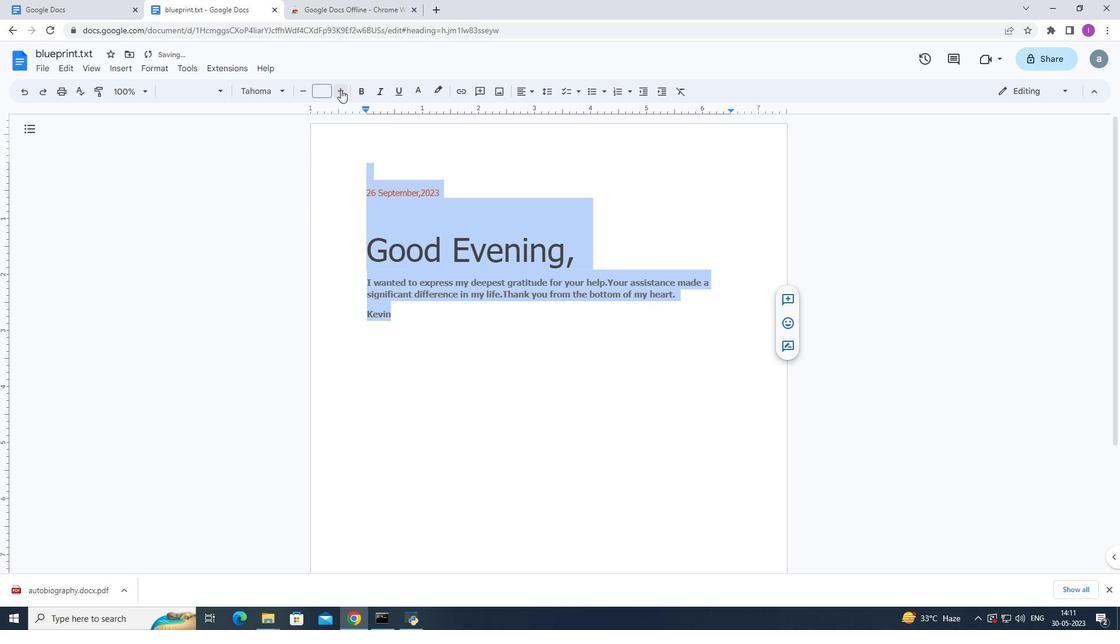 
Action: Mouse pressed left at (323, 96)
Screenshot: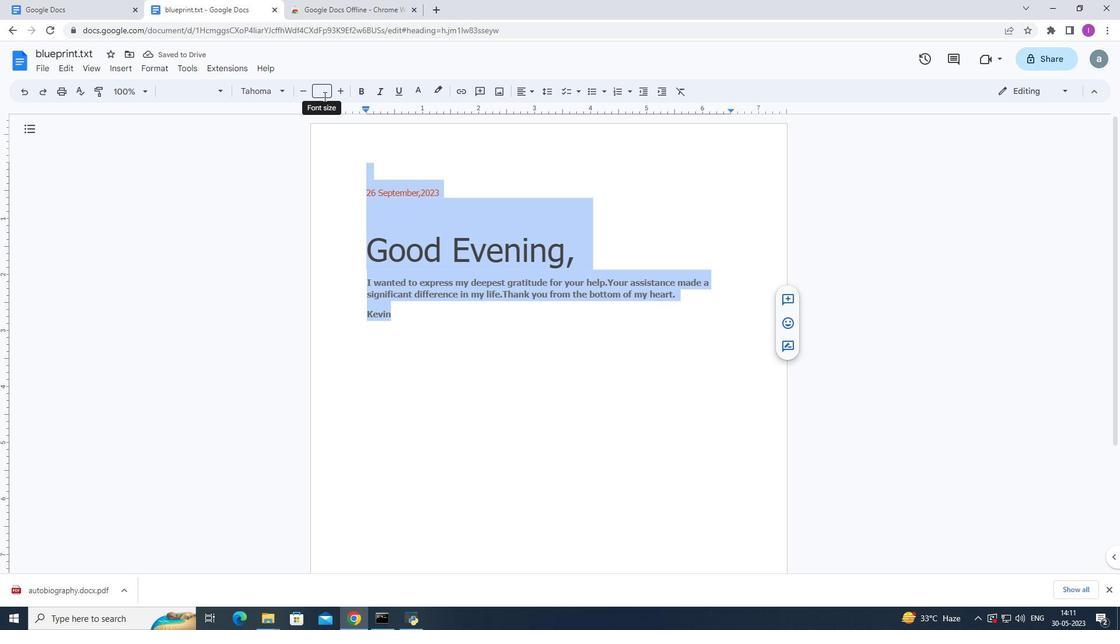 
Action: Mouse moved to (319, 208)
Screenshot: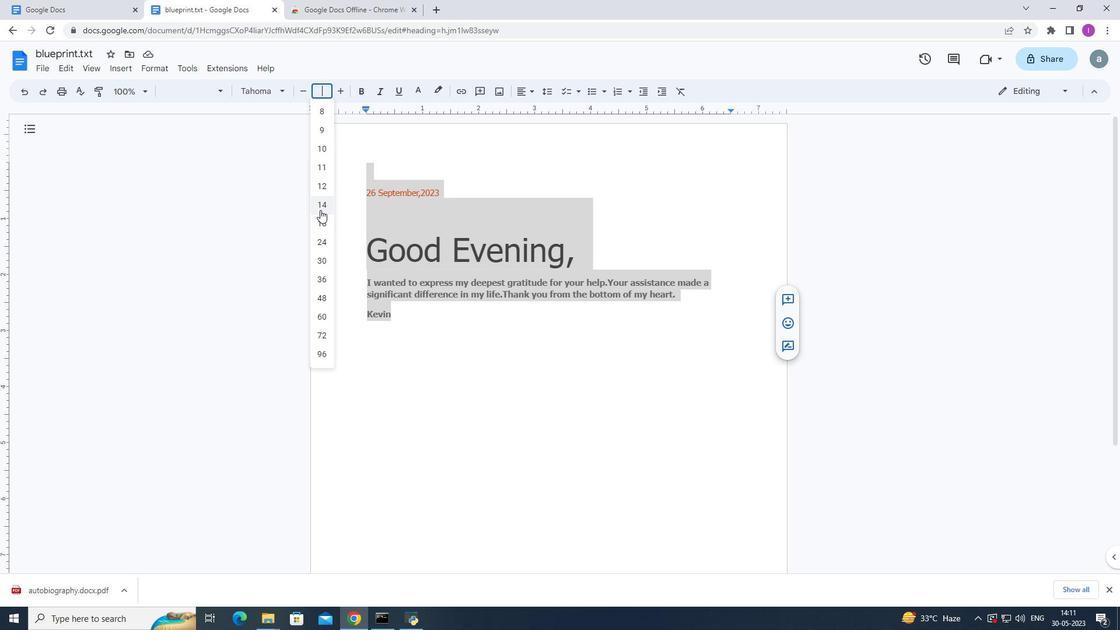 
Action: Mouse pressed left at (319, 208)
Screenshot: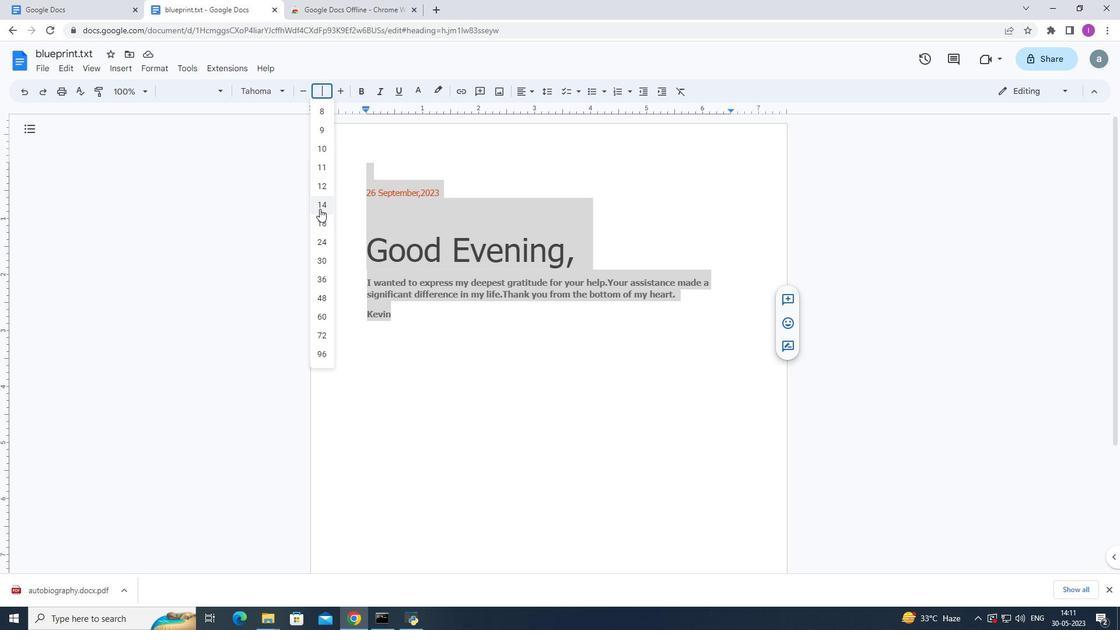 
Action: Mouse moved to (7, 33)
Screenshot: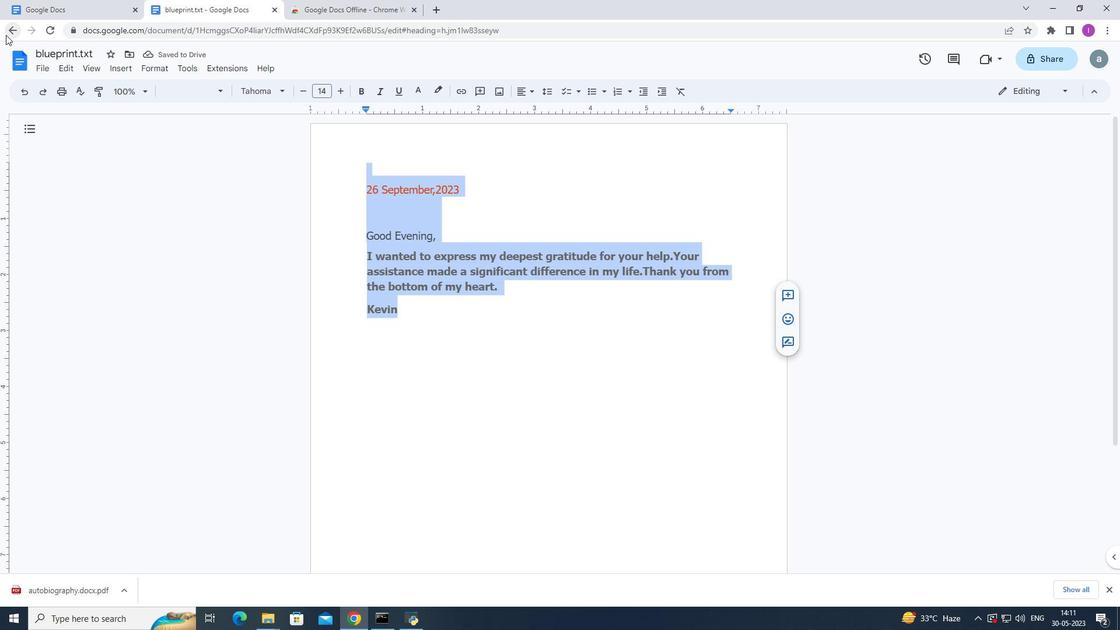 
Action: Mouse pressed left at (7, 33)
Screenshot: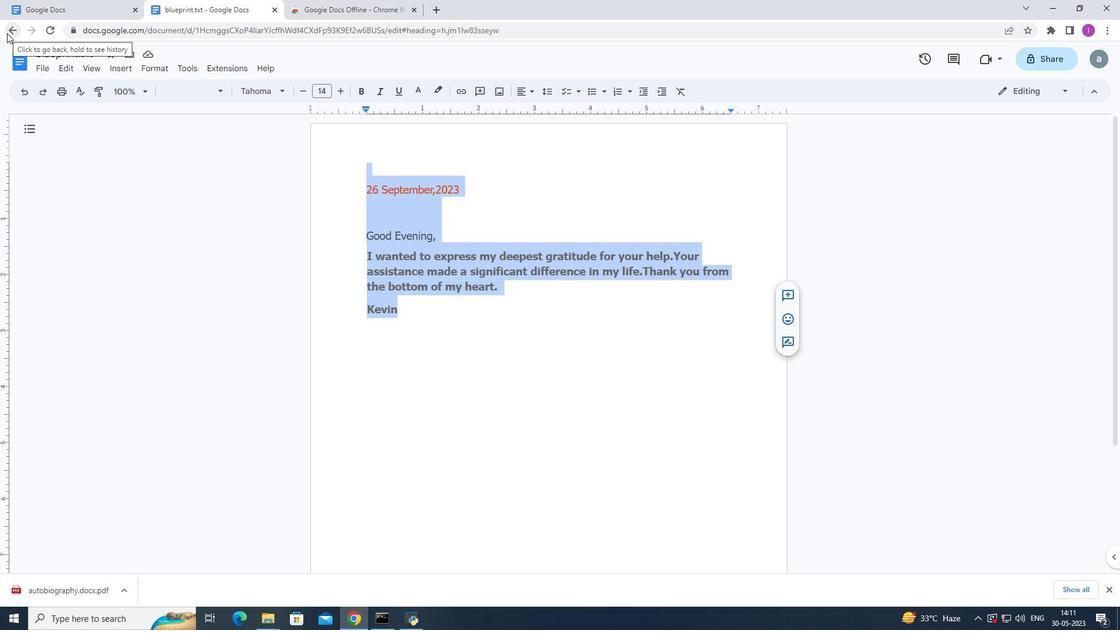 
Action: Mouse moved to (887, 193)
Screenshot: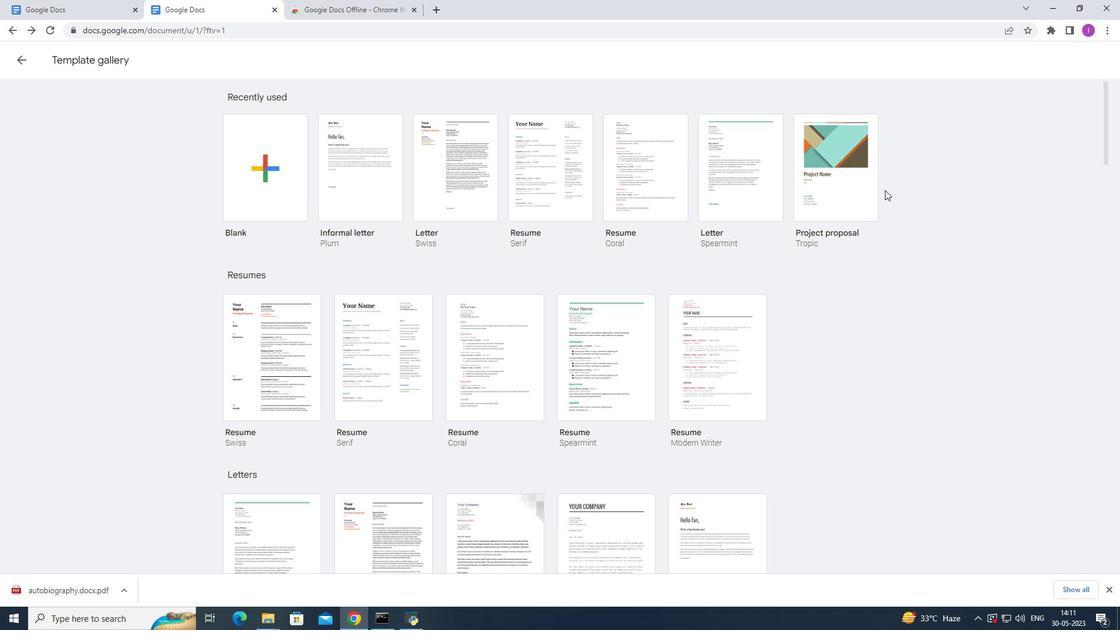 
Action: Mouse scrolled (887, 193) with delta (0, 0)
Screenshot: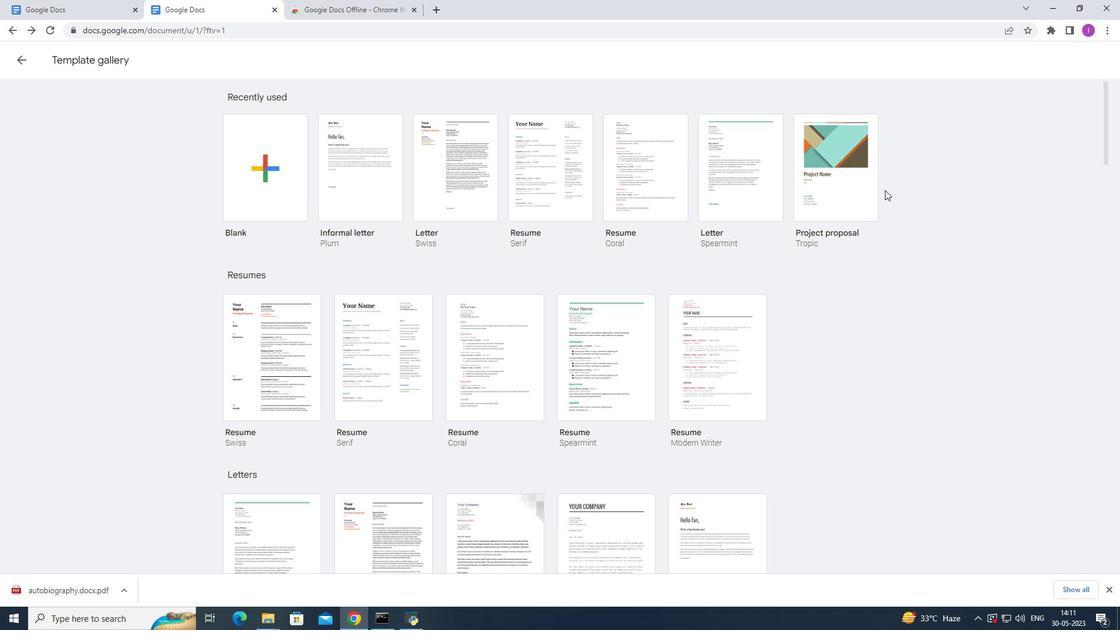 
Action: Mouse moved to (888, 193)
Screenshot: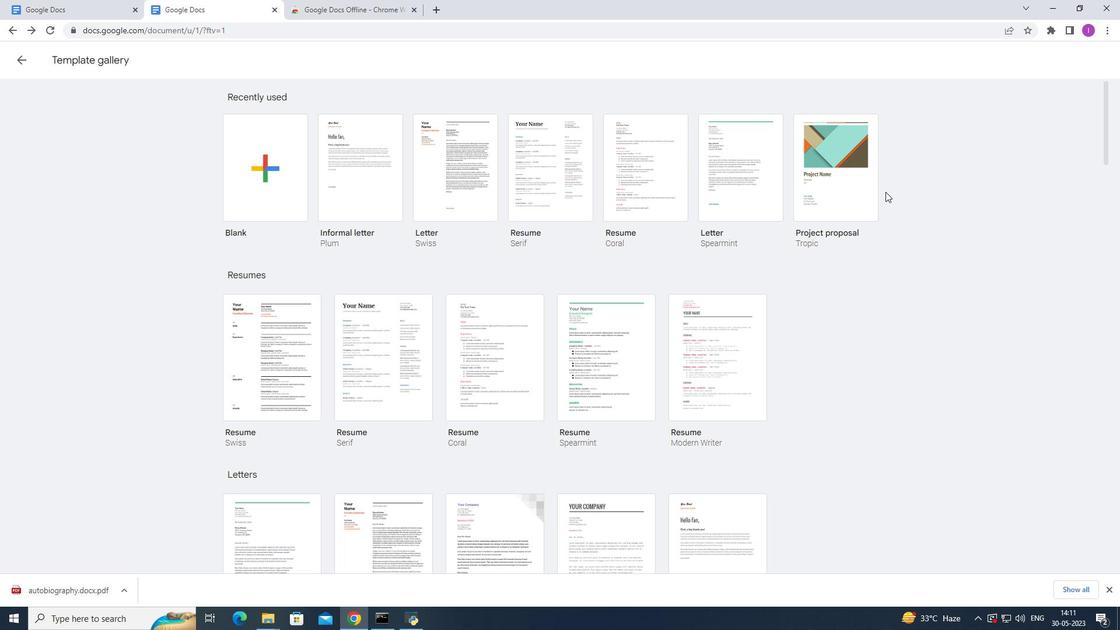 
Action: Mouse scrolled (888, 194) with delta (0, 0)
Screenshot: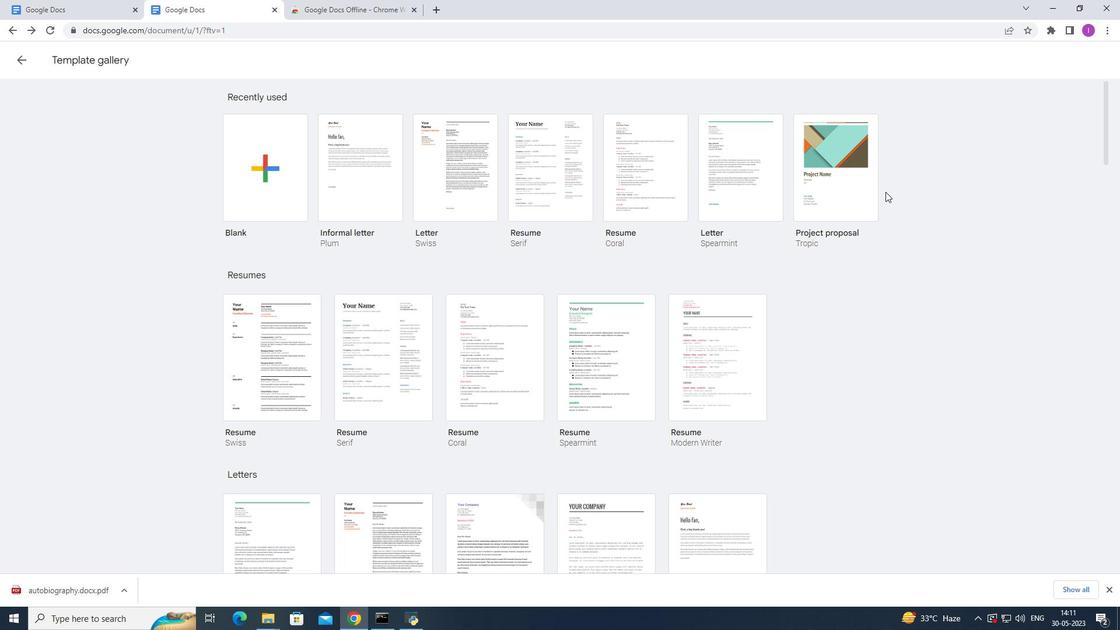
Action: Mouse moved to (888, 194)
Screenshot: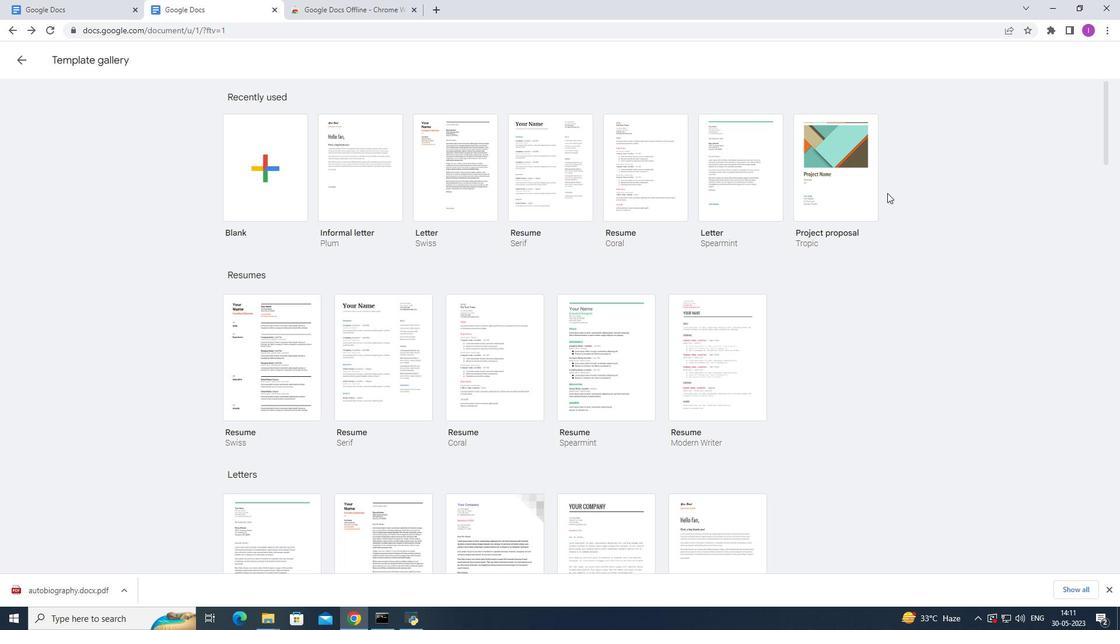 
Action: Mouse scrolled (888, 193) with delta (0, 0)
Screenshot: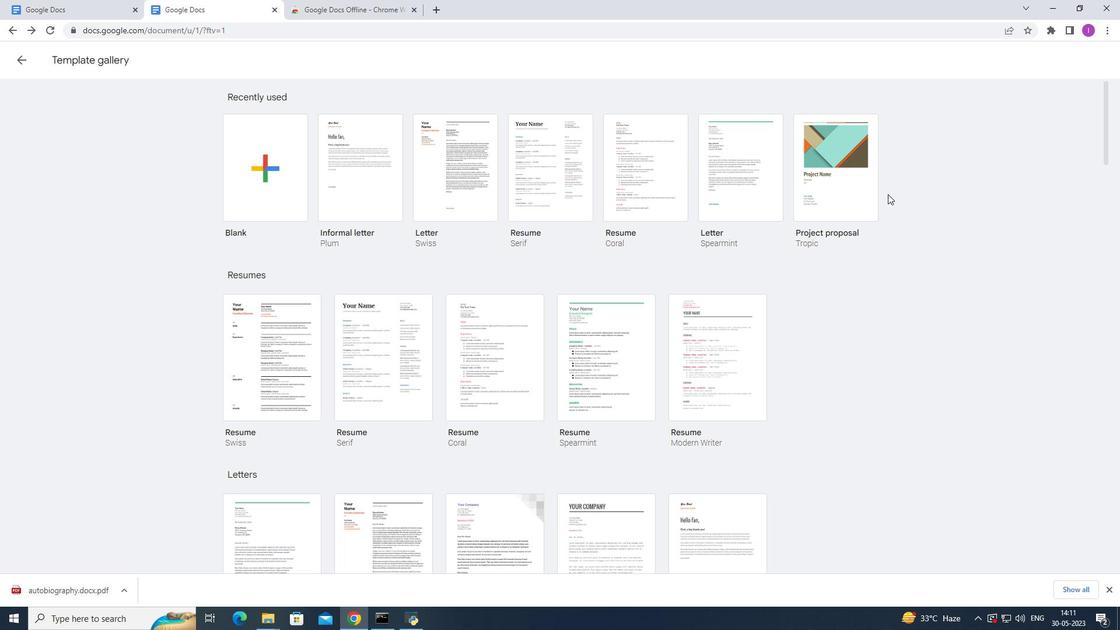 
Action: Mouse scrolled (888, 193) with delta (0, 0)
Screenshot: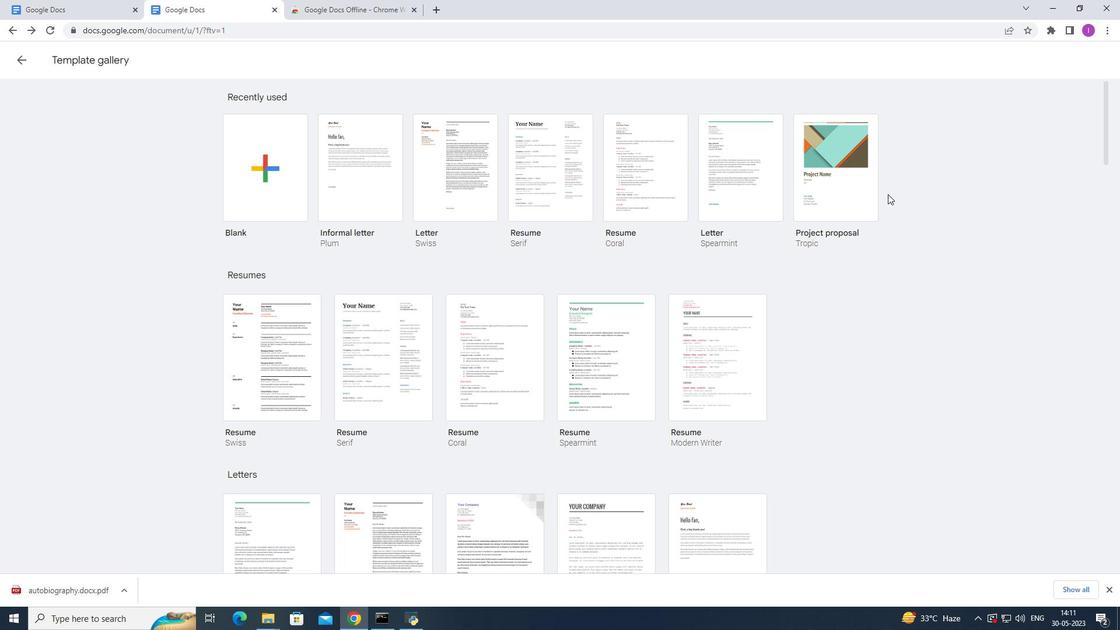 
Action: Mouse moved to (894, 187)
Screenshot: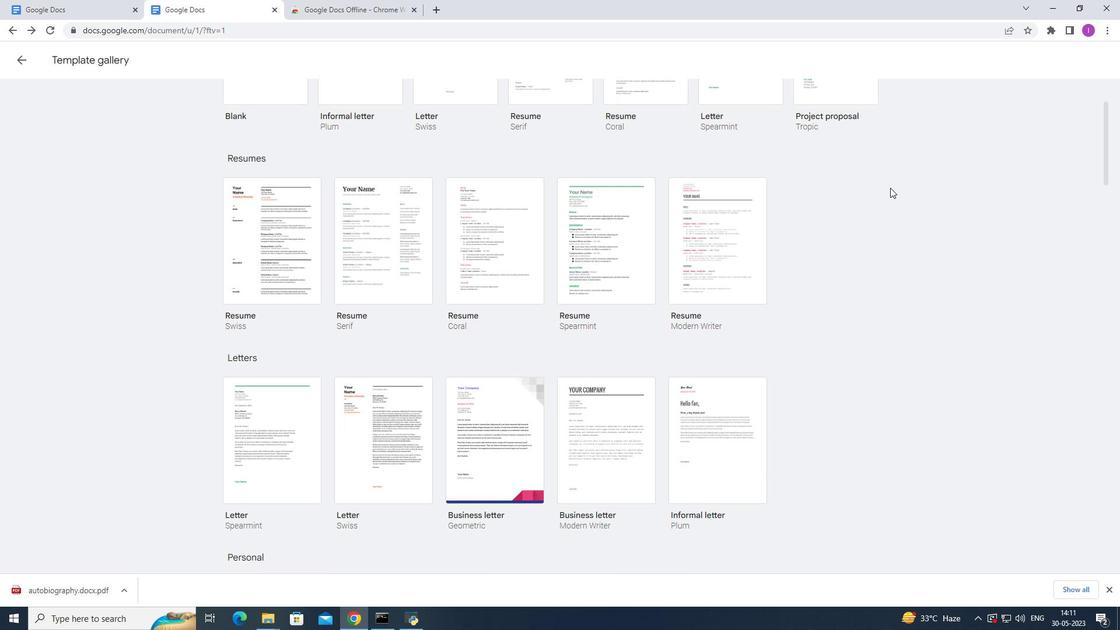 
Action: Mouse scrolled (894, 187) with delta (0, 0)
Screenshot: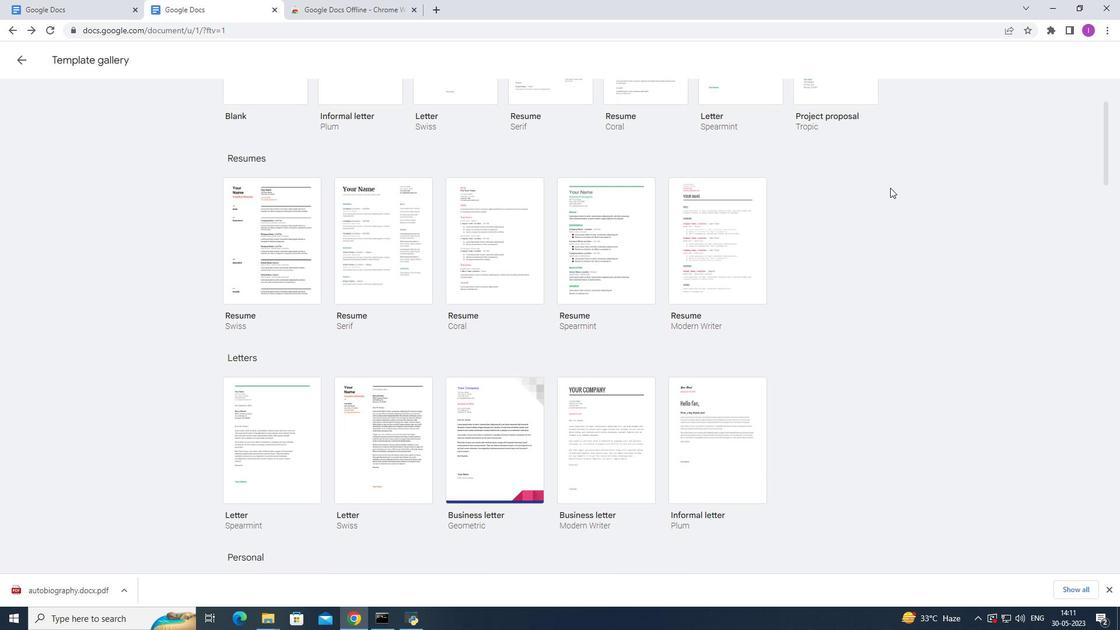 
Action: Mouse moved to (897, 186)
Screenshot: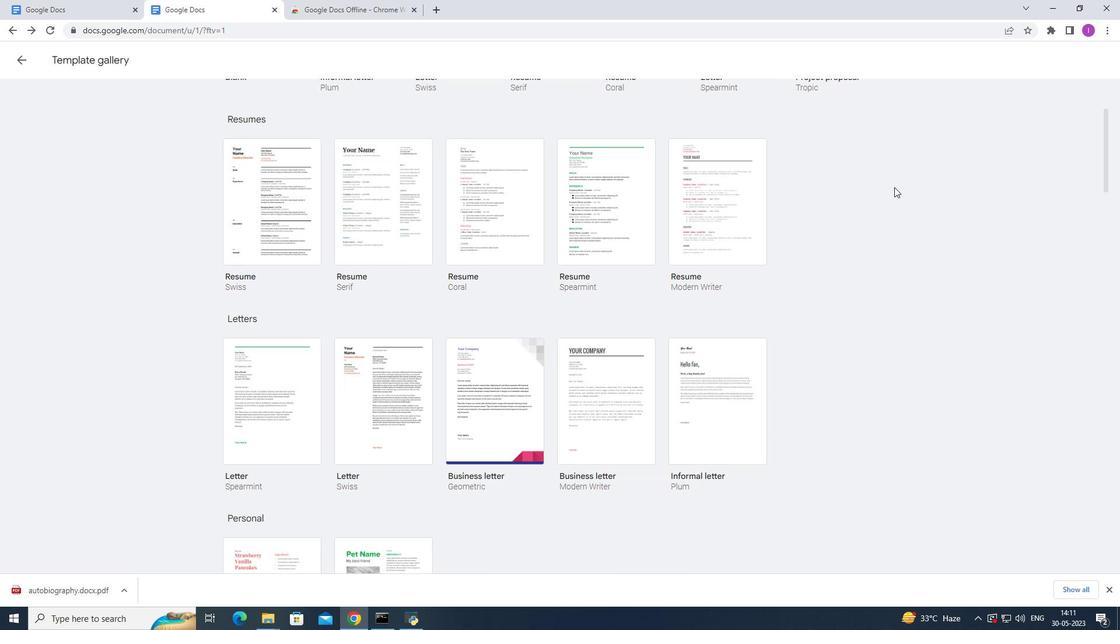 
Action: Mouse scrolled (897, 185) with delta (0, 0)
Screenshot: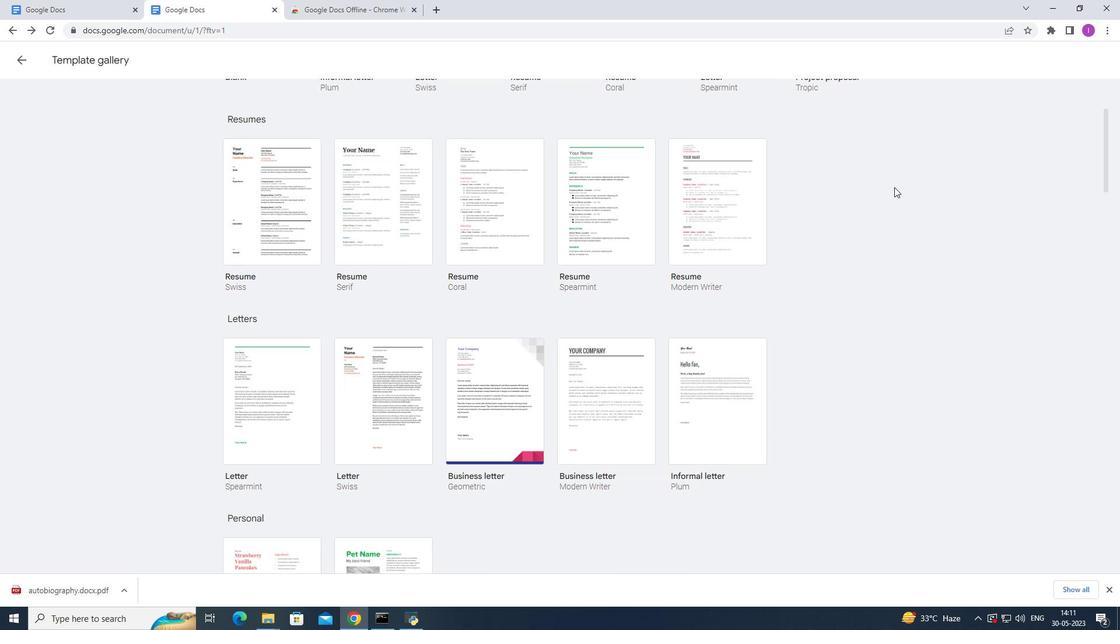 
Action: Mouse moved to (898, 186)
Screenshot: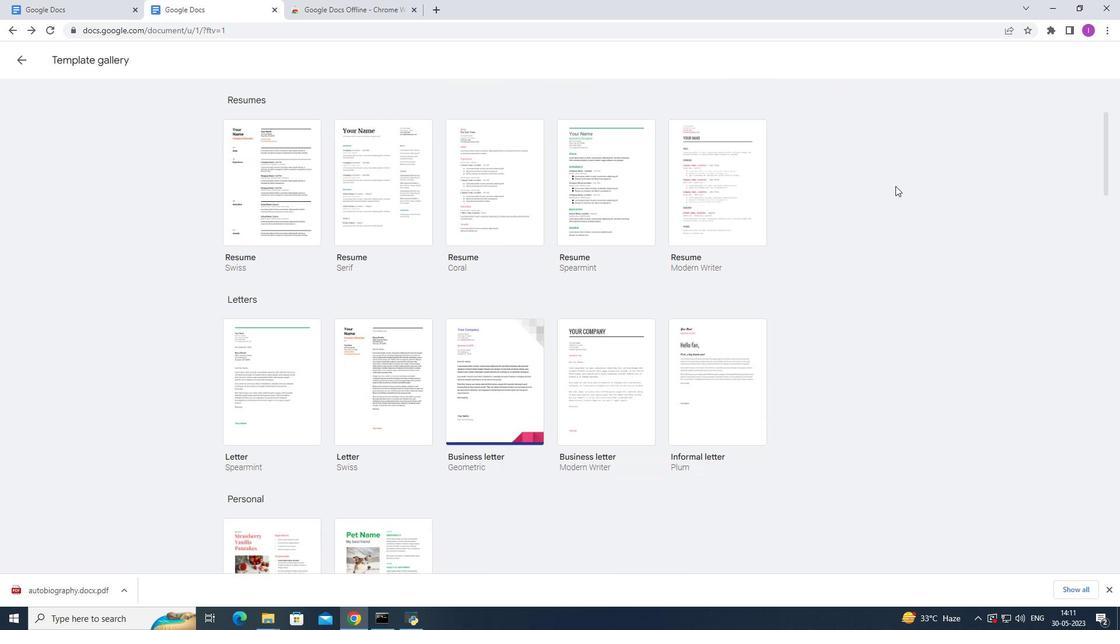 
Action: Mouse scrolled (898, 185) with delta (0, 0)
Screenshot: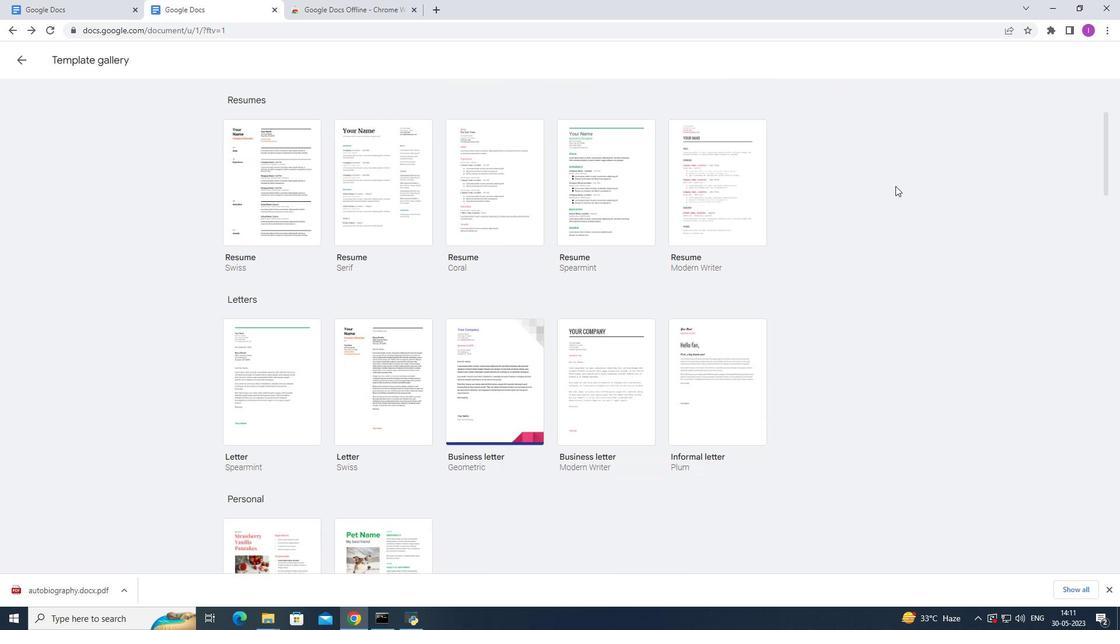 
Action: Mouse moved to (898, 185)
Screenshot: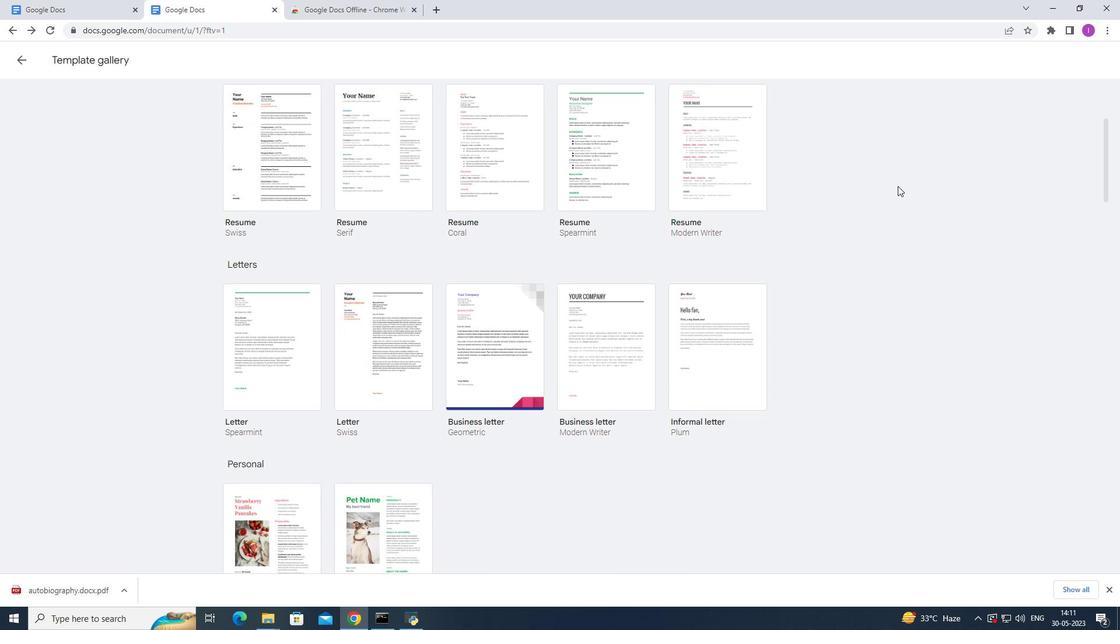 
Action: Mouse scrolled (898, 184) with delta (0, 0)
Screenshot: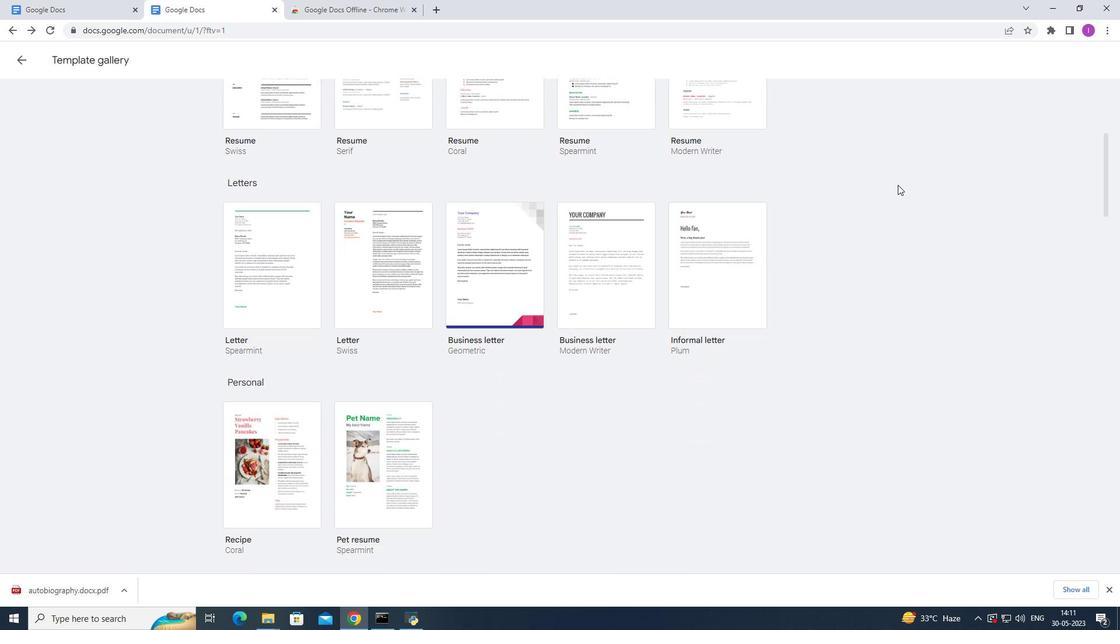 
Action: Mouse scrolled (898, 185) with delta (0, 0)
Screenshot: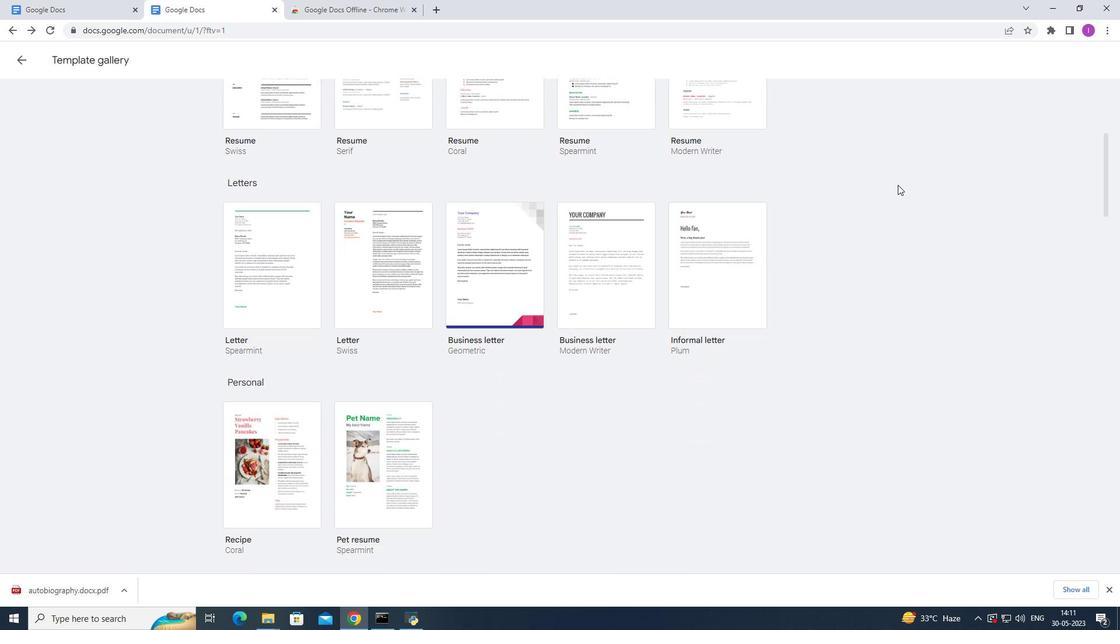 
Action: Mouse moved to (897, 184)
Screenshot: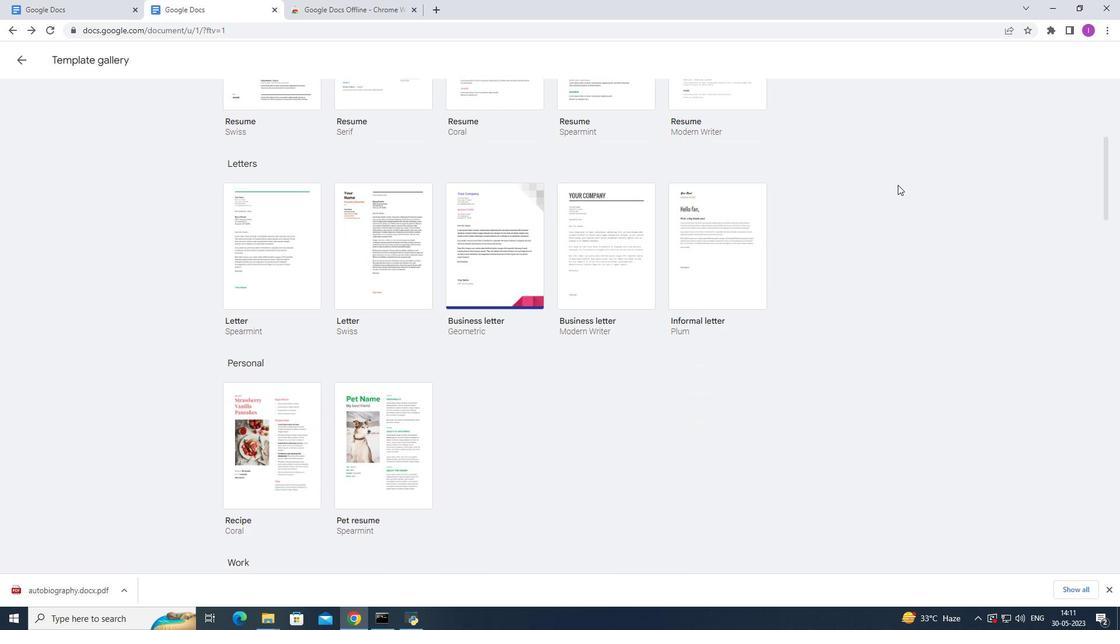 
Action: Mouse scrolled (897, 183) with delta (0, 0)
Screenshot: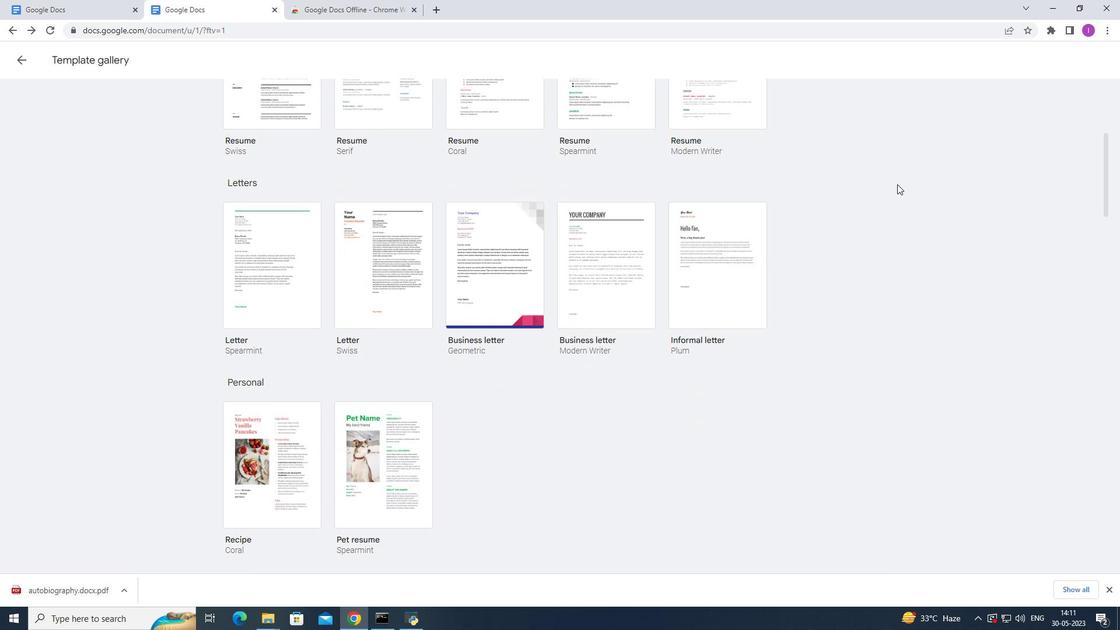 
Action: Mouse moved to (897, 185)
Screenshot: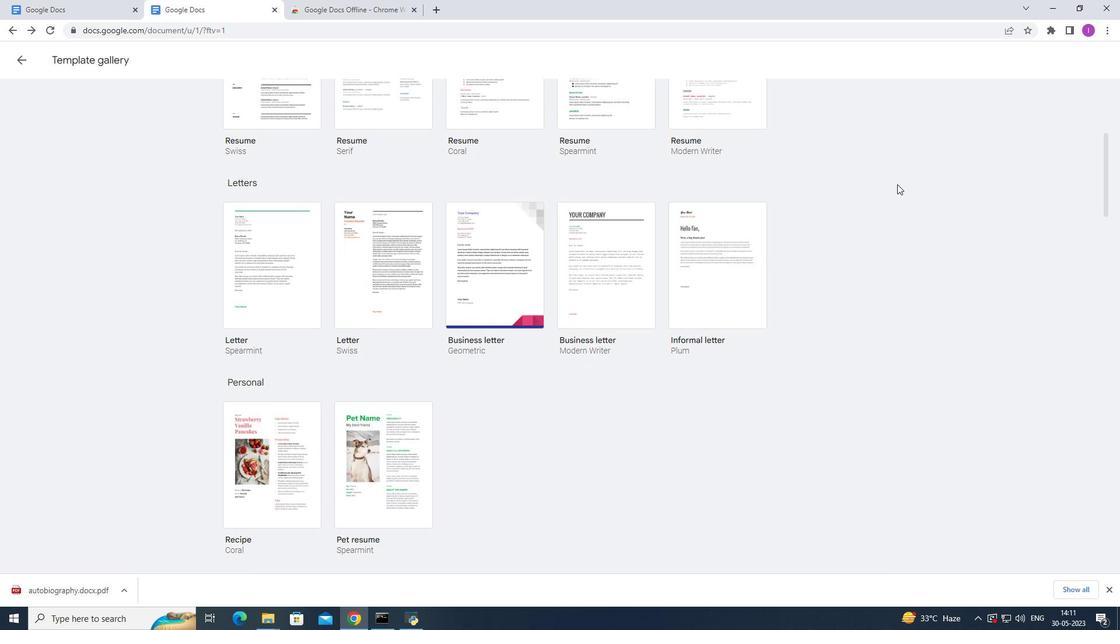 
Action: Mouse scrolled (897, 184) with delta (0, 0)
Screenshot: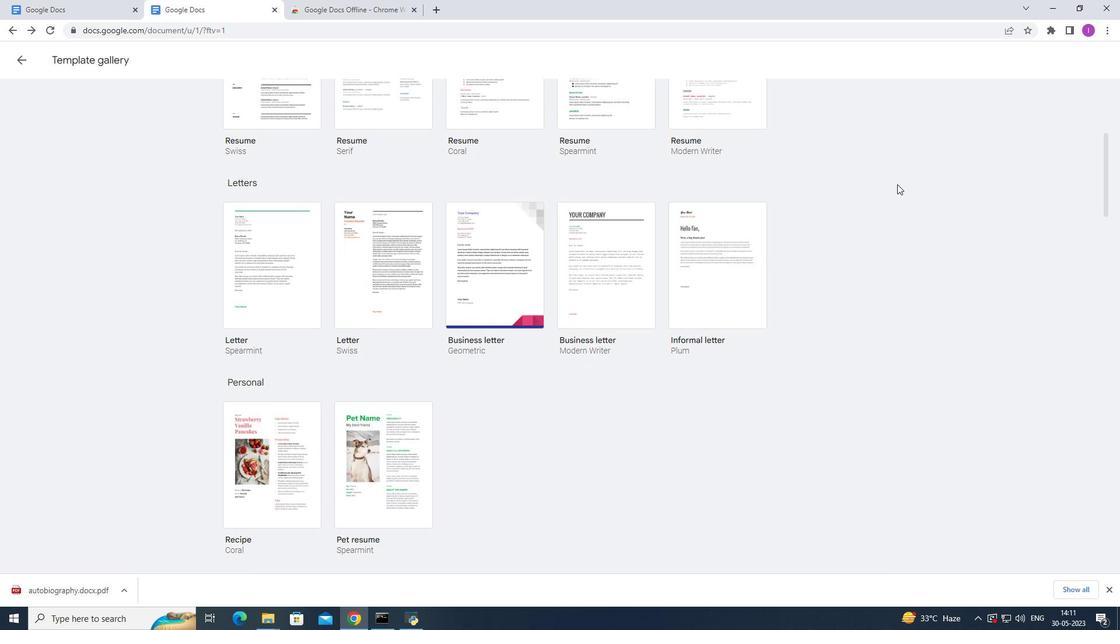 
Action: Mouse moved to (1108, 10)
Screenshot: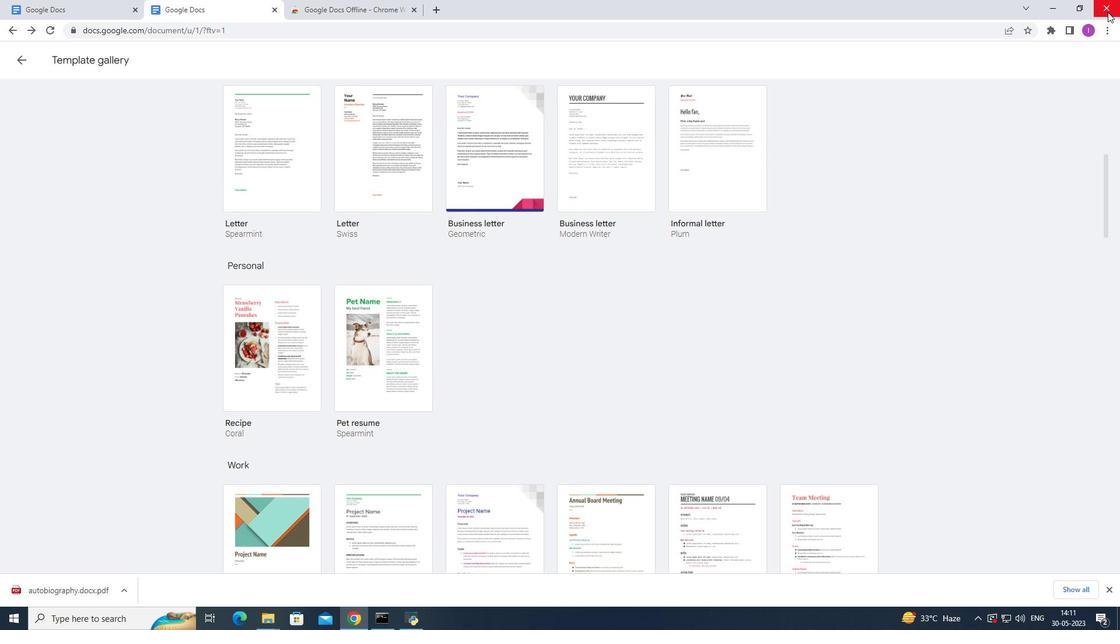 
Action: Mouse pressed left at (1108, 10)
Screenshot: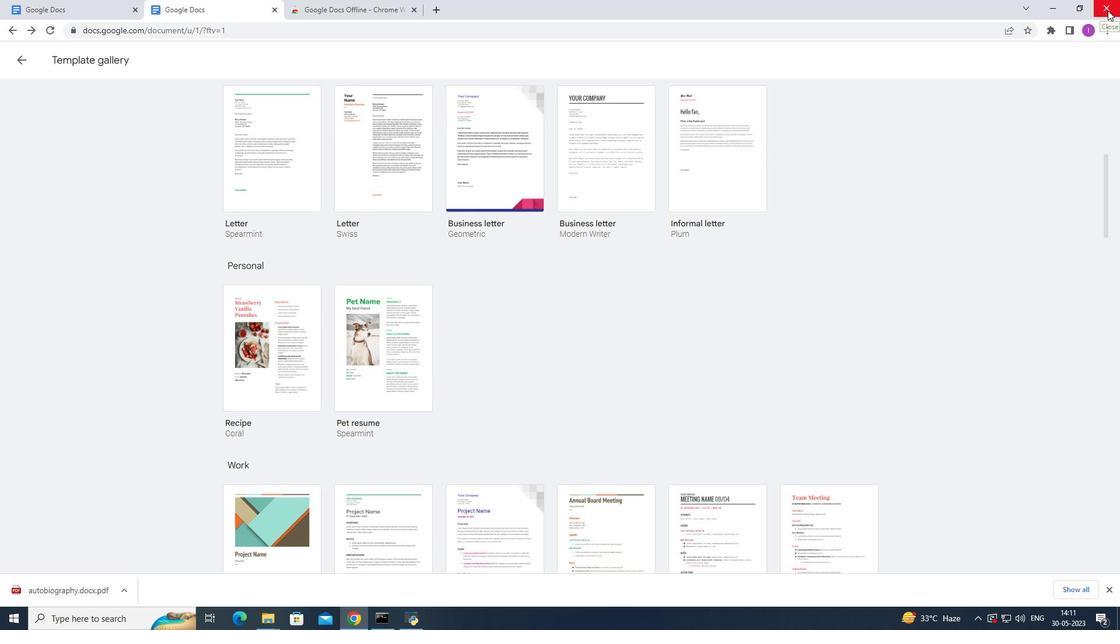 
Action: Mouse moved to (364, 614)
Screenshot: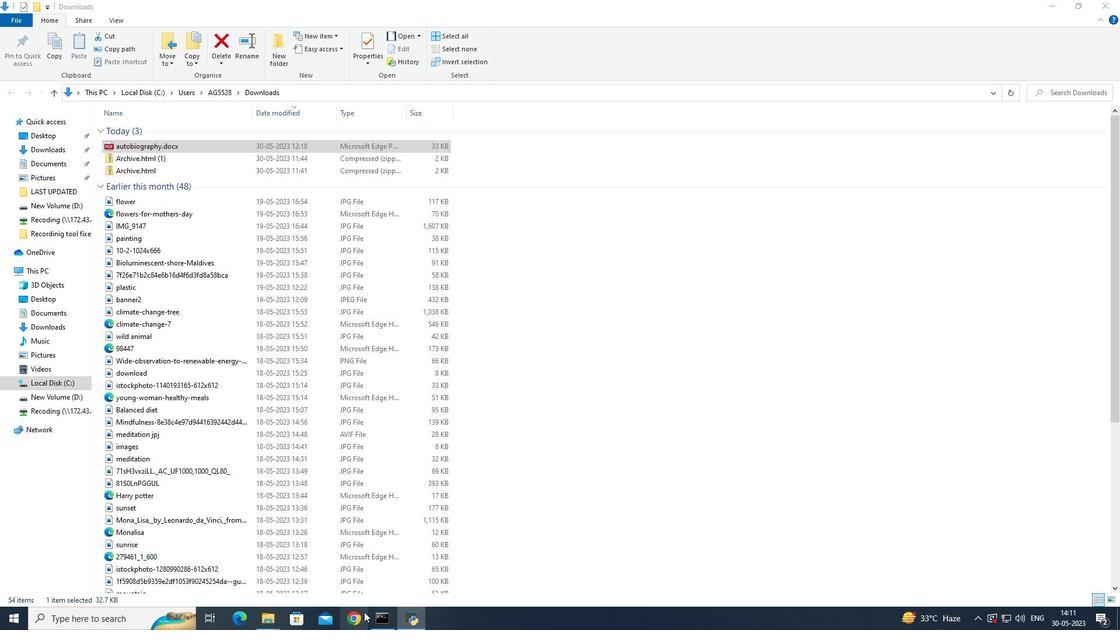 
Action: Mouse pressed left at (364, 614)
Screenshot: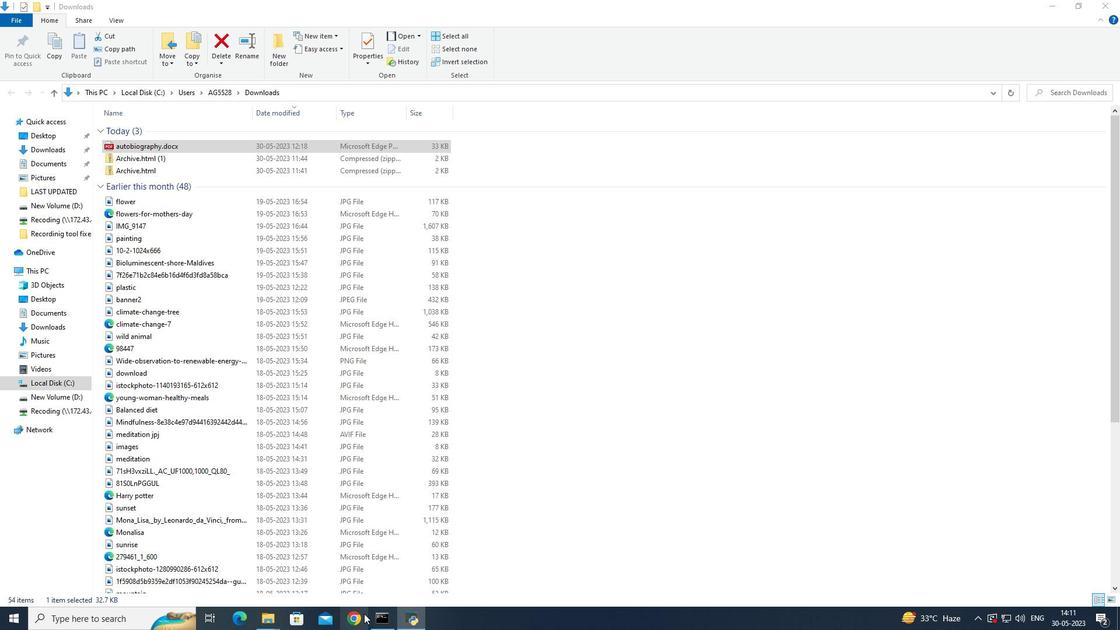 
Action: Mouse moved to (521, 474)
Screenshot: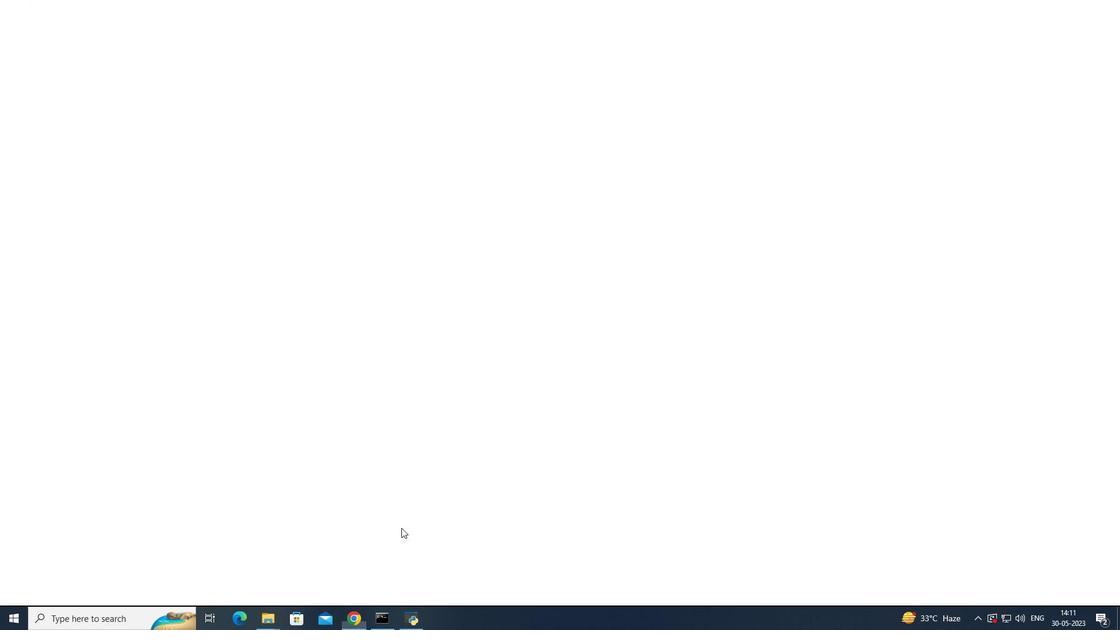 
